 Task: Create new Company, with domain: 'worldpay.com' and type: 'Prospect'. Add new contact for this company, with mail Id: 'Sarvesh34Singh@worldpay.com', First Name: Sarvesh, Last name:  Singh, Job Title: 'Customer Success Manager', Phone Number: '(786) 555-4323'. Change life cycle stage to  Lead and lead status to  In Progress. Logged in from softage.6@softage.net
Action: Mouse moved to (124, 79)
Screenshot: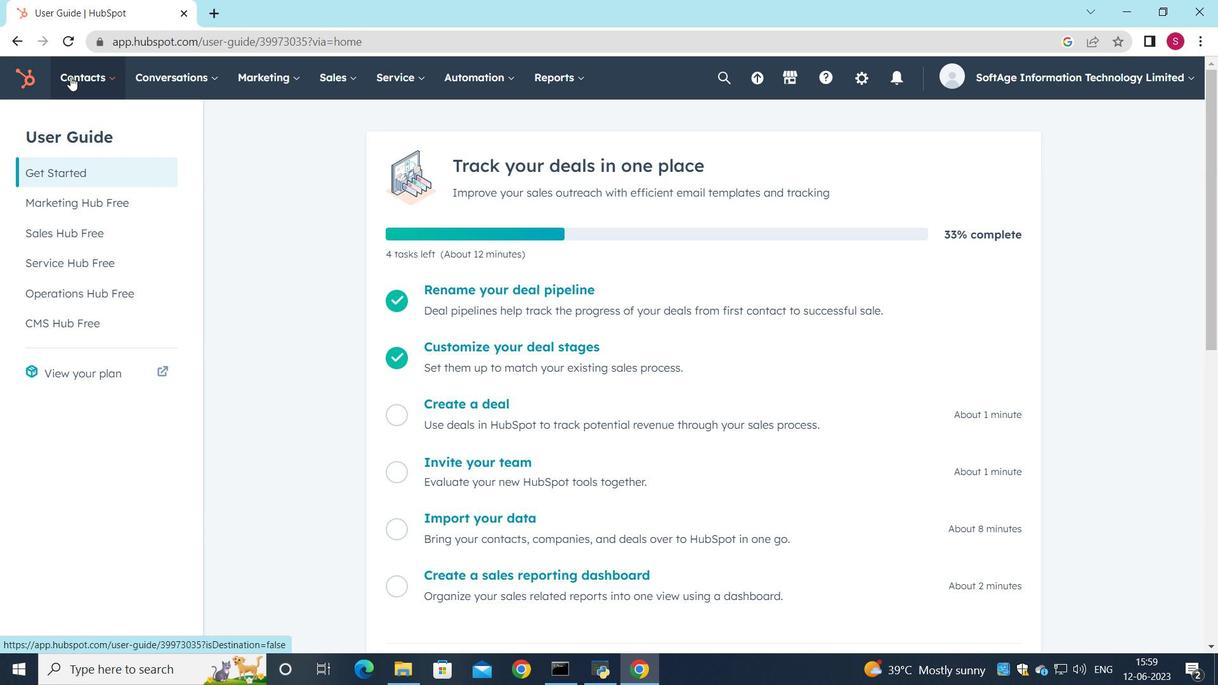 
Action: Mouse pressed left at (124, 79)
Screenshot: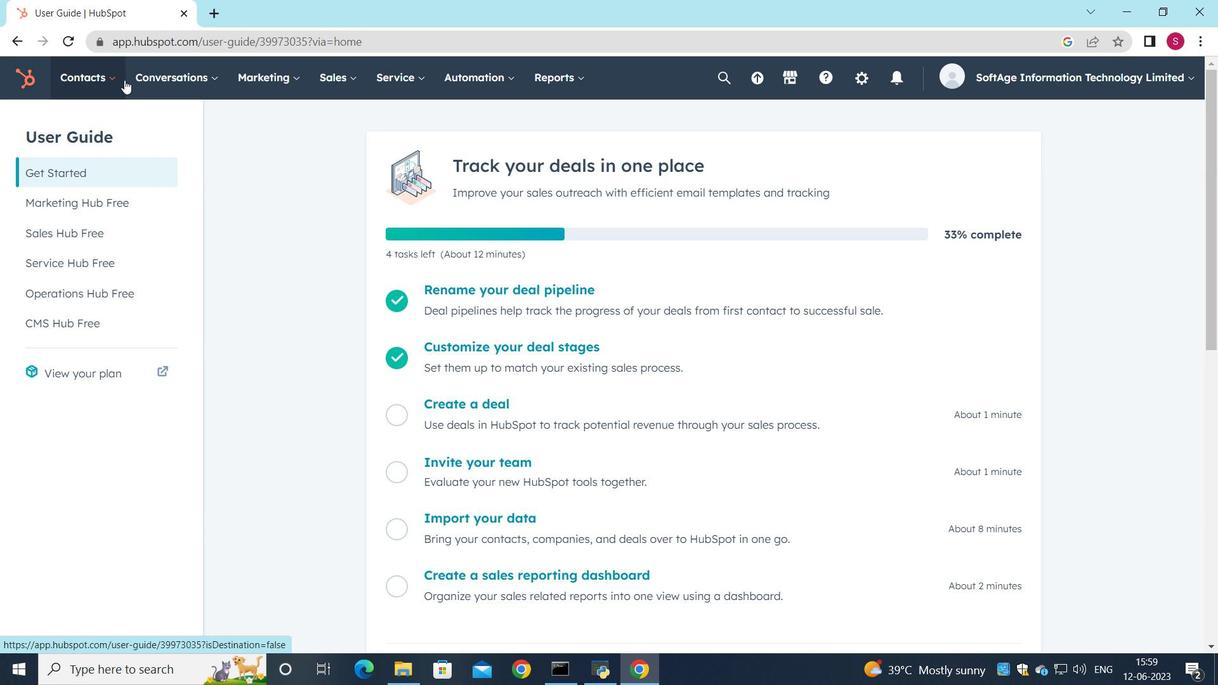 
Action: Mouse moved to (107, 155)
Screenshot: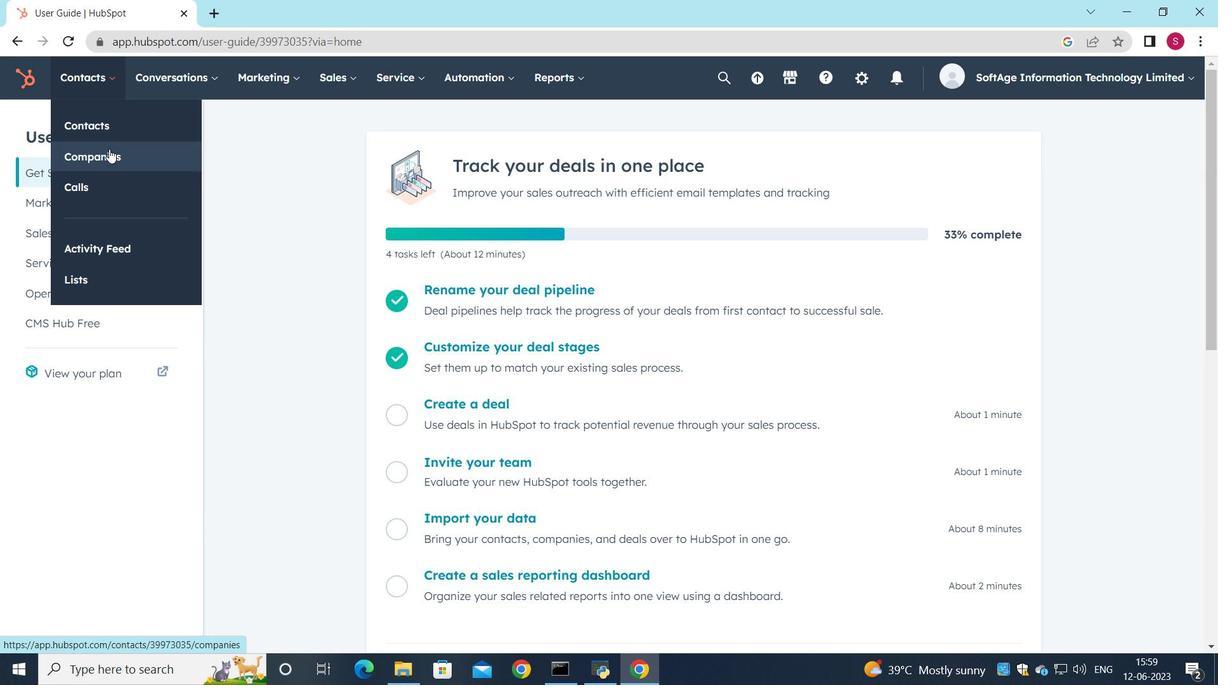 
Action: Mouse pressed left at (107, 155)
Screenshot: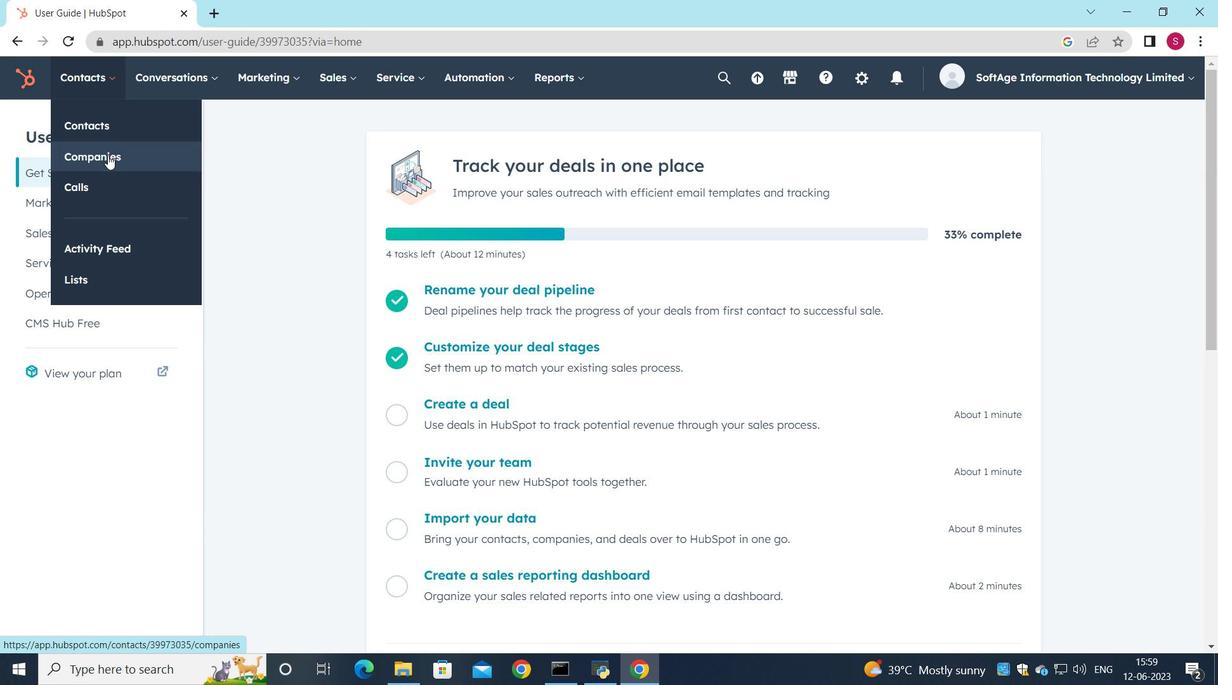 
Action: Mouse moved to (1122, 128)
Screenshot: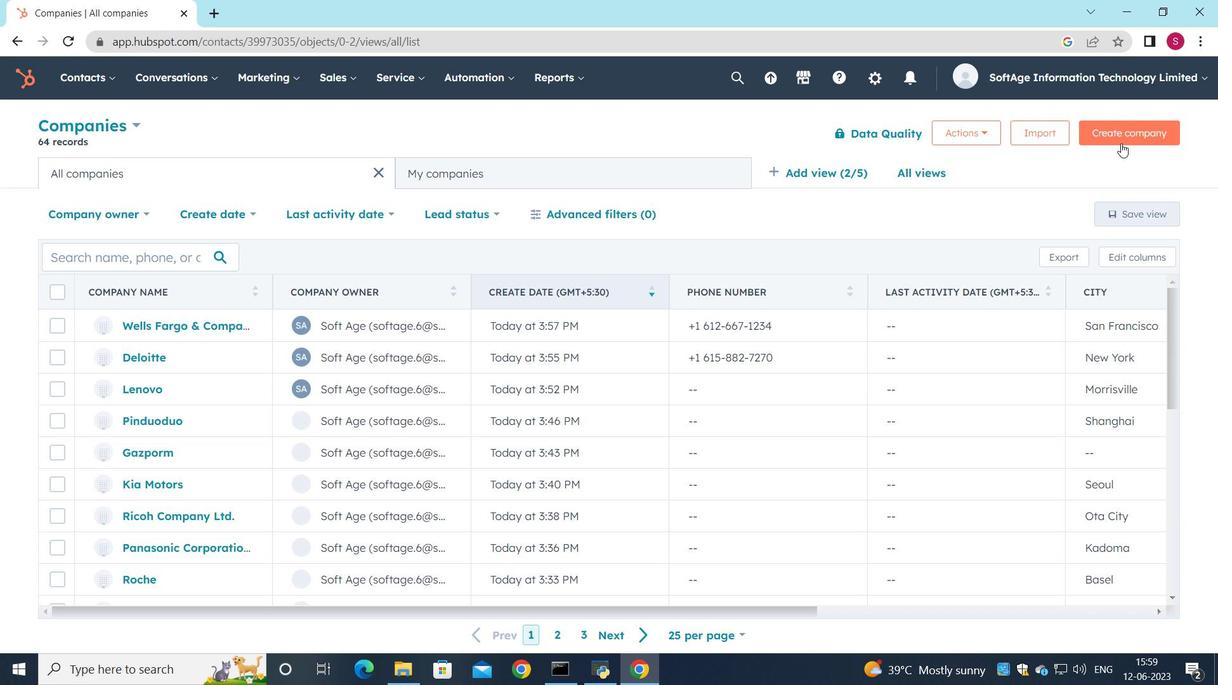 
Action: Mouse pressed left at (1122, 128)
Screenshot: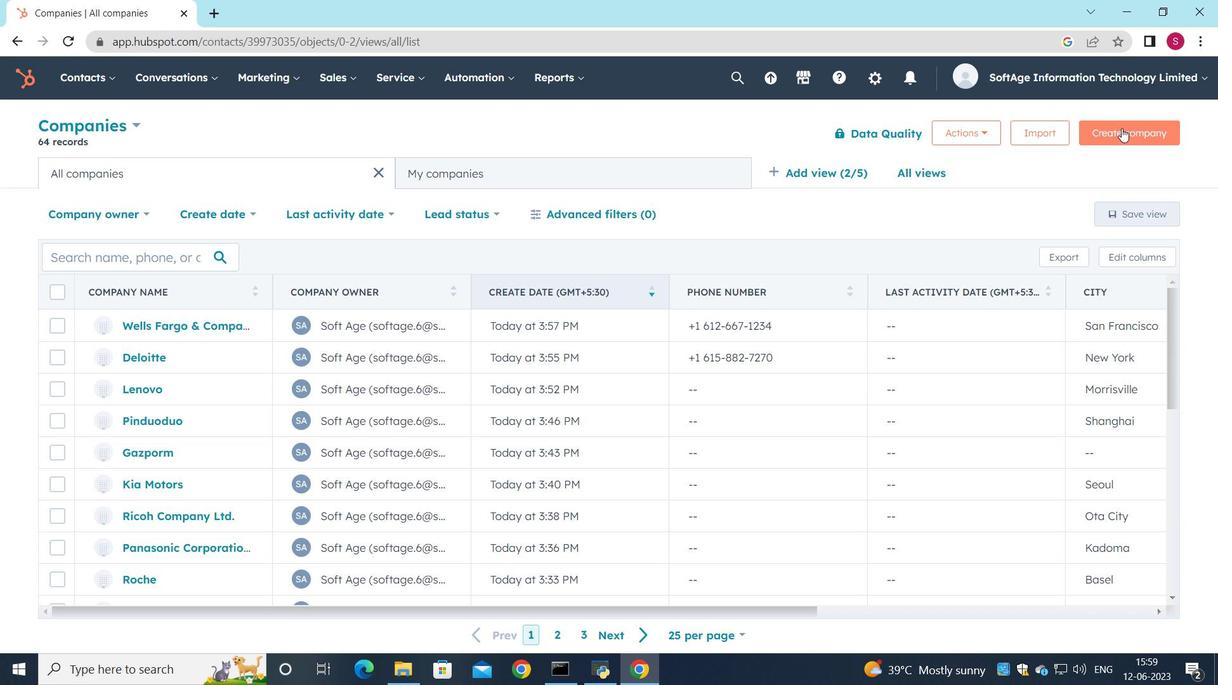 
Action: Mouse moved to (931, 224)
Screenshot: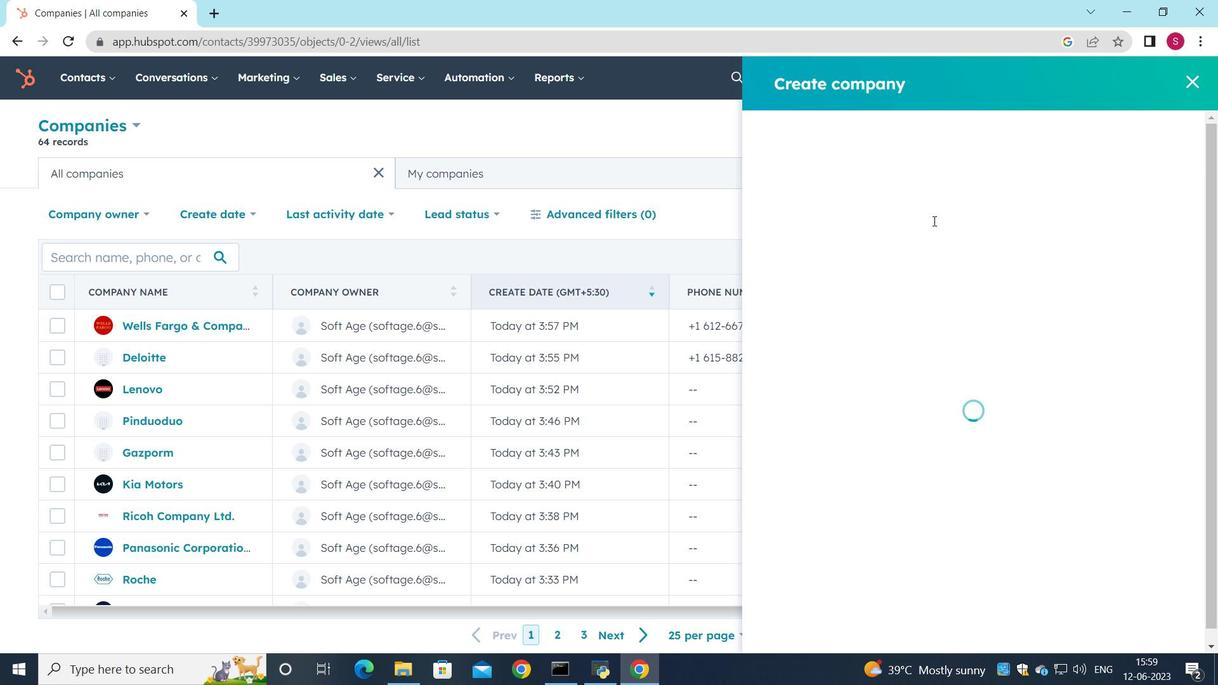 
Action: Mouse pressed left at (931, 224)
Screenshot: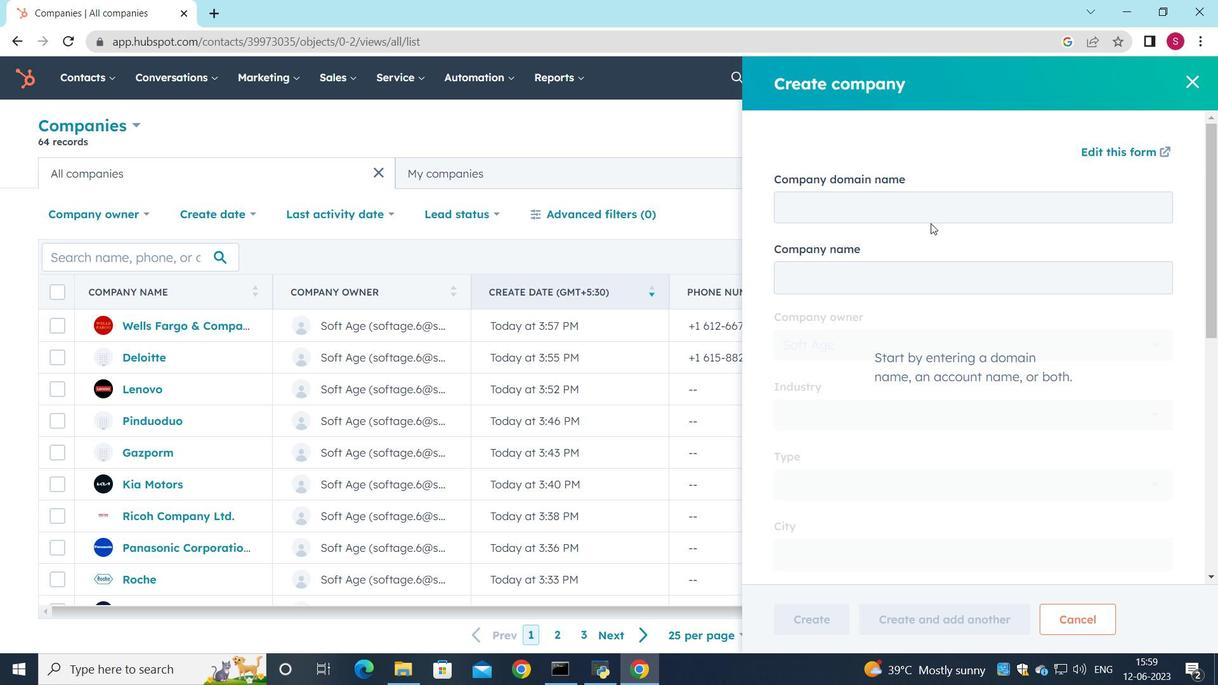 
Action: Mouse moved to (921, 210)
Screenshot: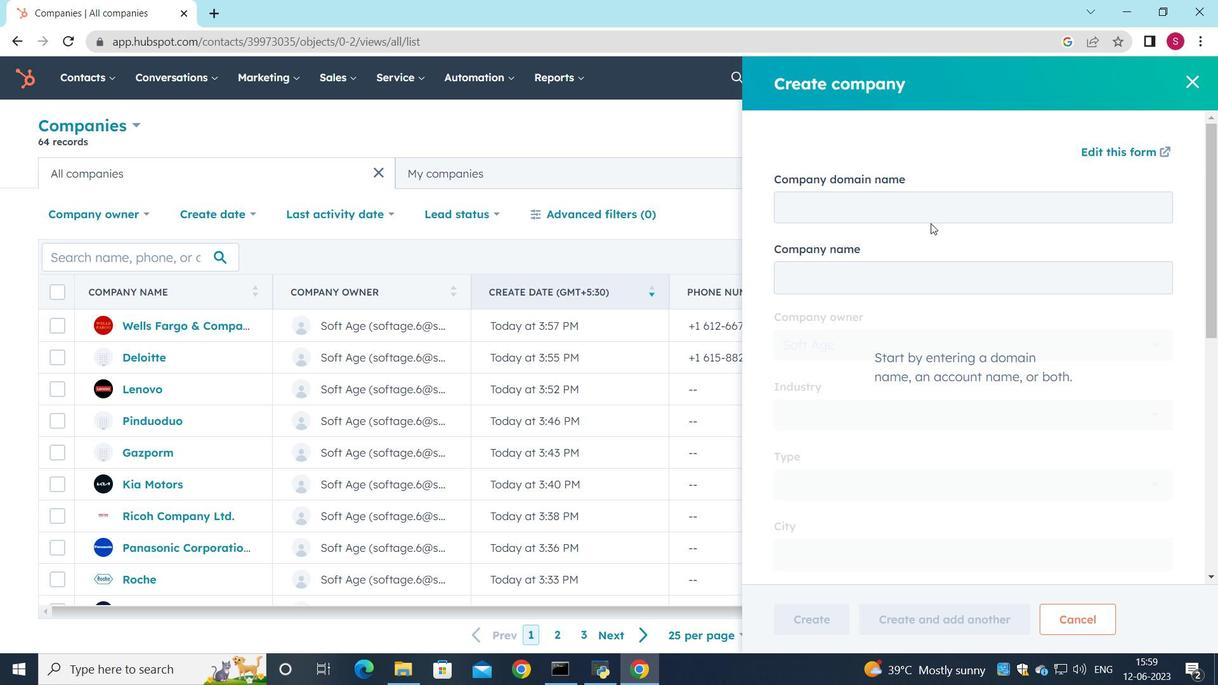 
Action: Mouse pressed left at (921, 210)
Screenshot: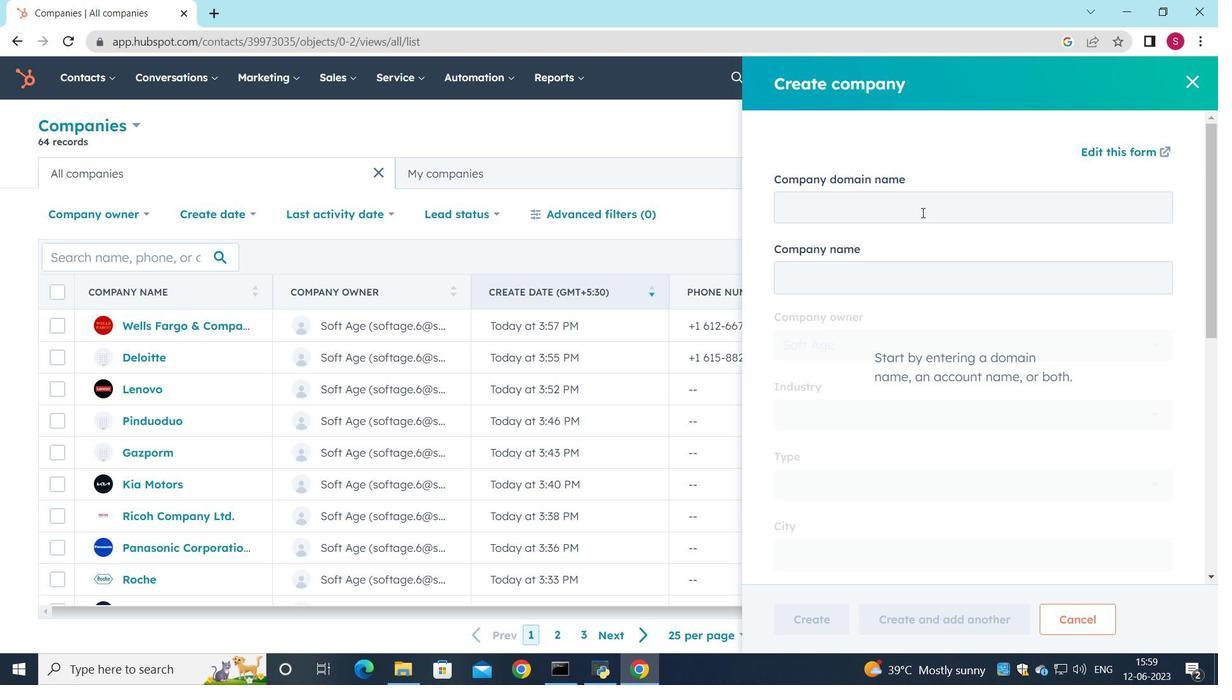 
Action: Key pressed <Key.shift>W<Key.backspace>worls<Key.backspace>sd<Key.backspace><Key.backspace>dpay.com
Screenshot: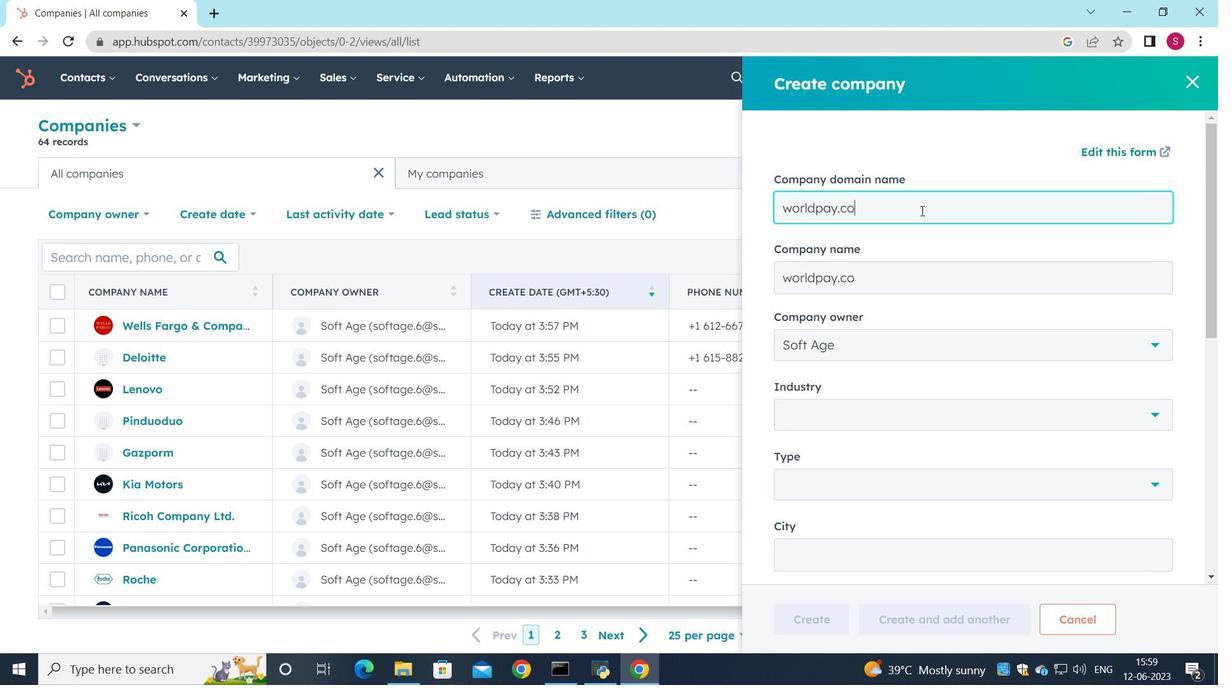 
Action: Mouse moved to (868, 364)
Screenshot: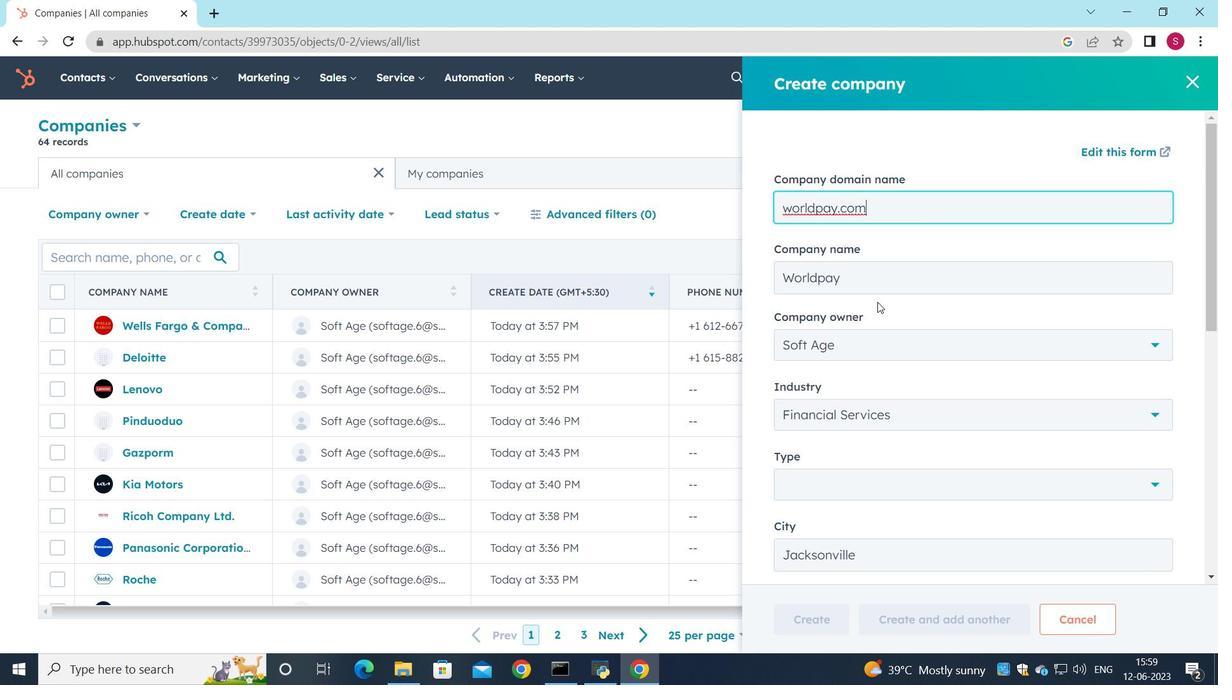 
Action: Mouse scrolled (868, 364) with delta (0, 0)
Screenshot: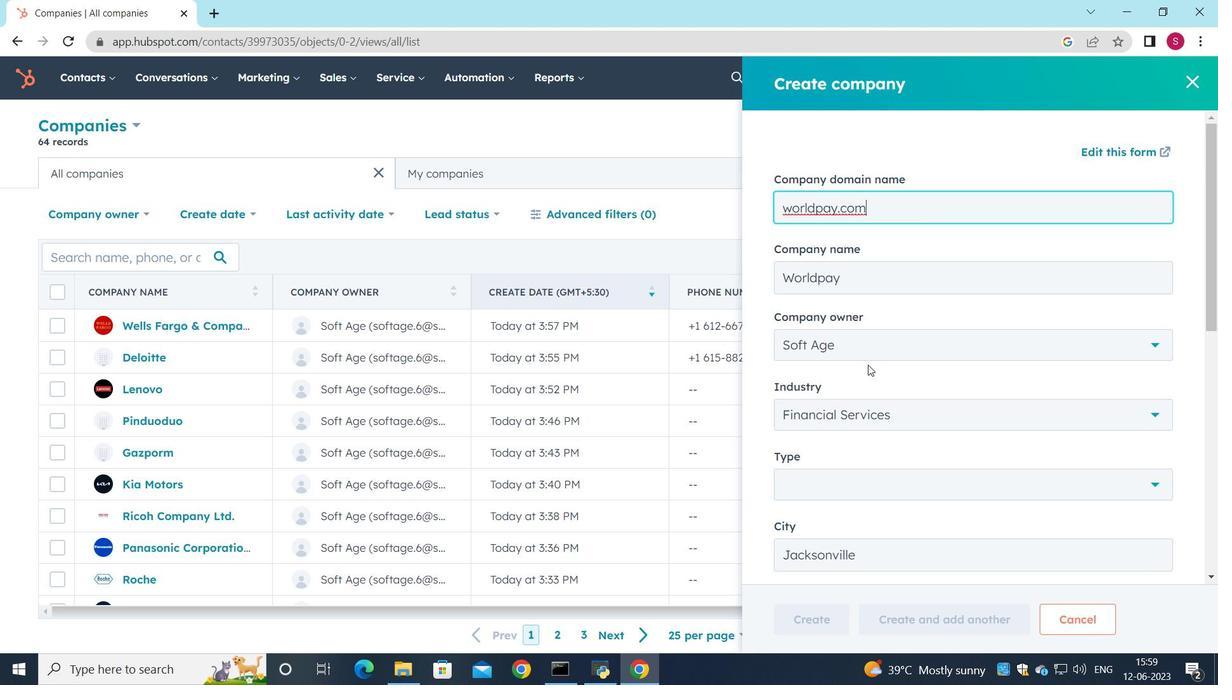 
Action: Mouse scrolled (868, 364) with delta (0, 0)
Screenshot: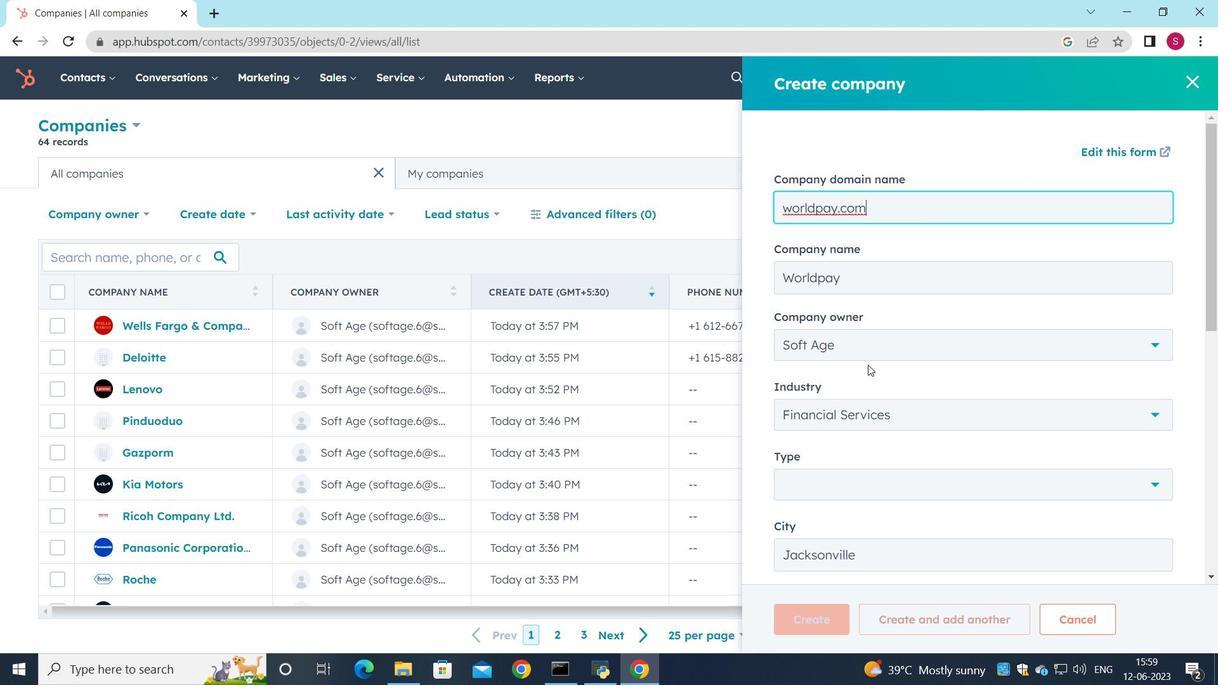 
Action: Mouse moved to (1063, 316)
Screenshot: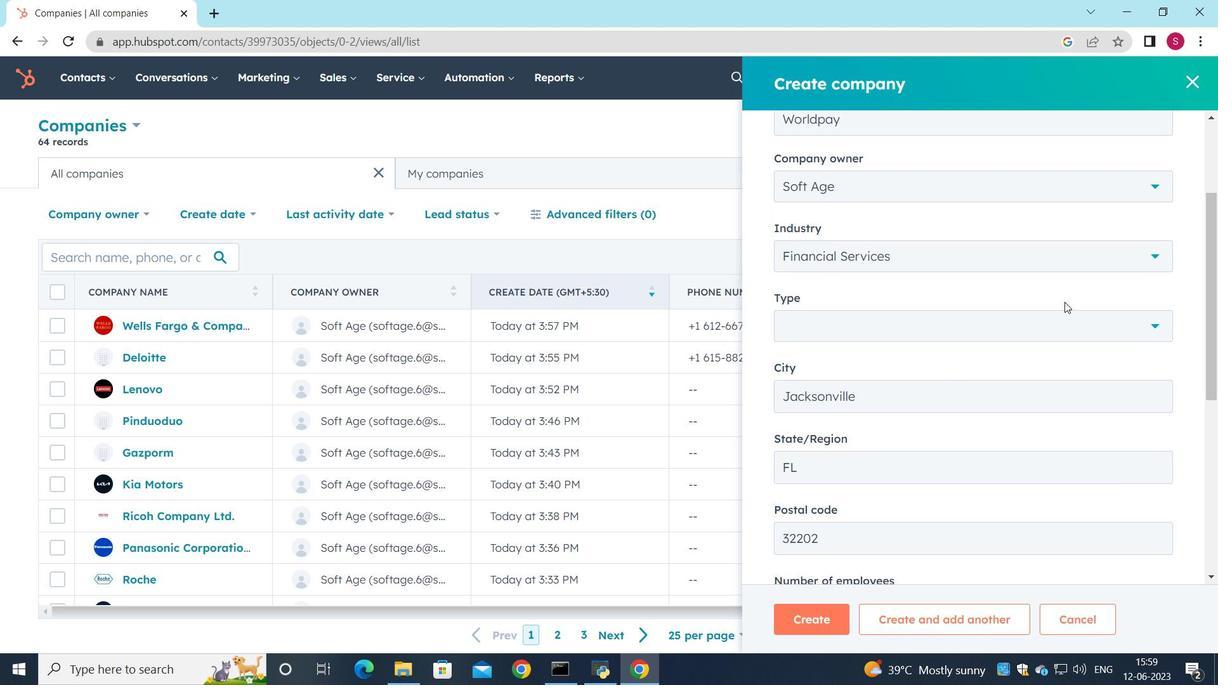 
Action: Mouse pressed left at (1063, 316)
Screenshot: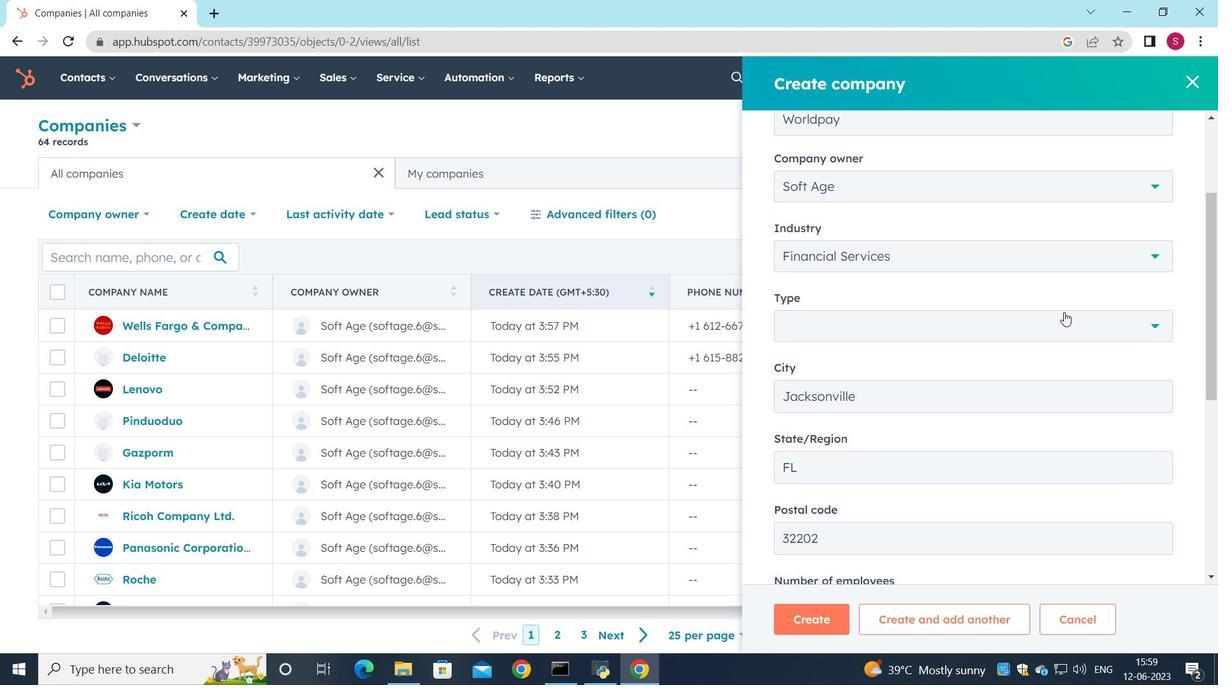 
Action: Mouse moved to (884, 388)
Screenshot: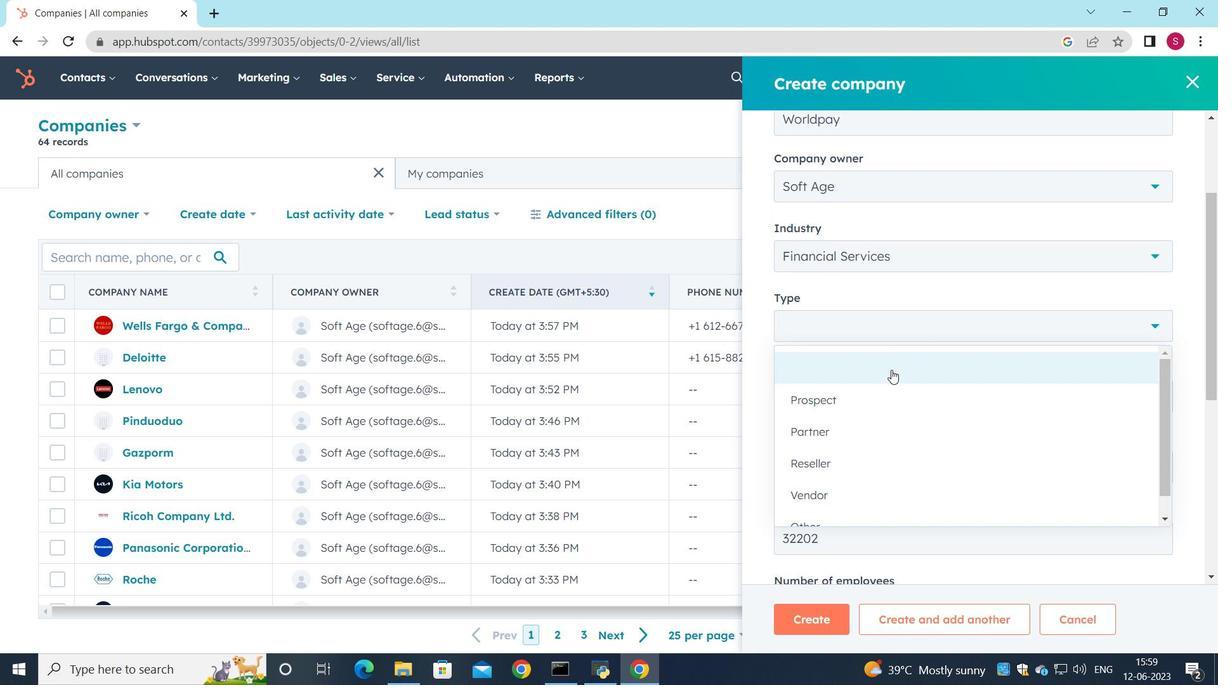
Action: Mouse pressed left at (884, 388)
Screenshot: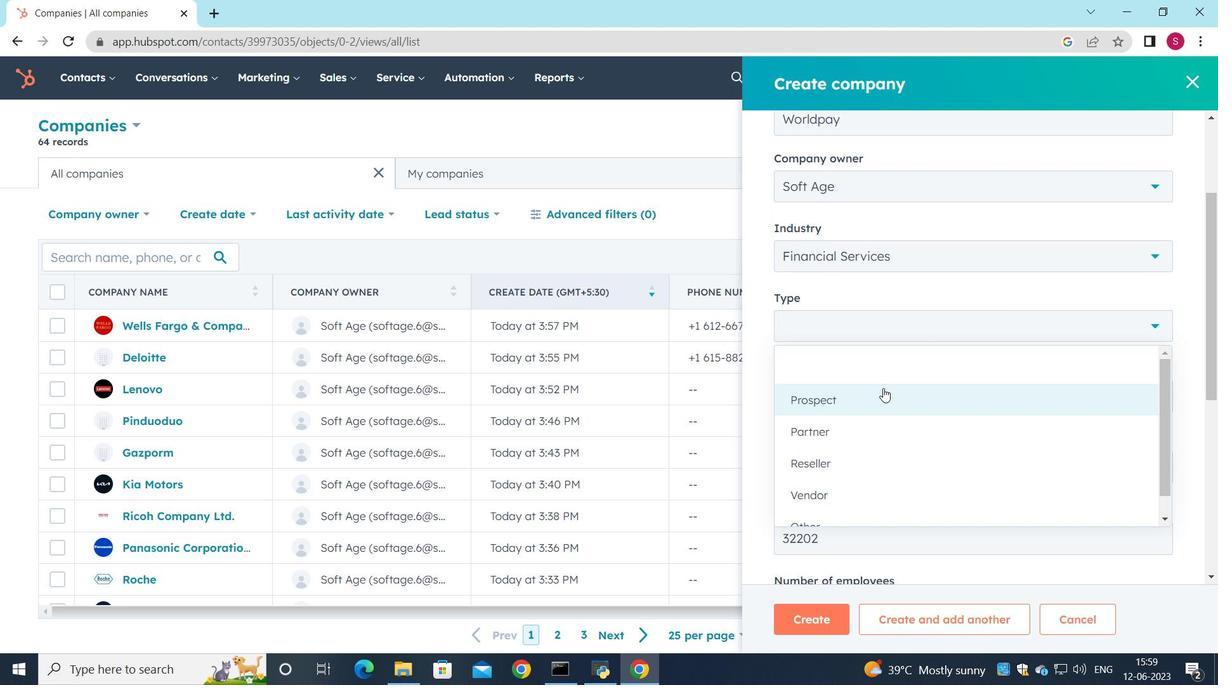 
Action: Mouse moved to (884, 371)
Screenshot: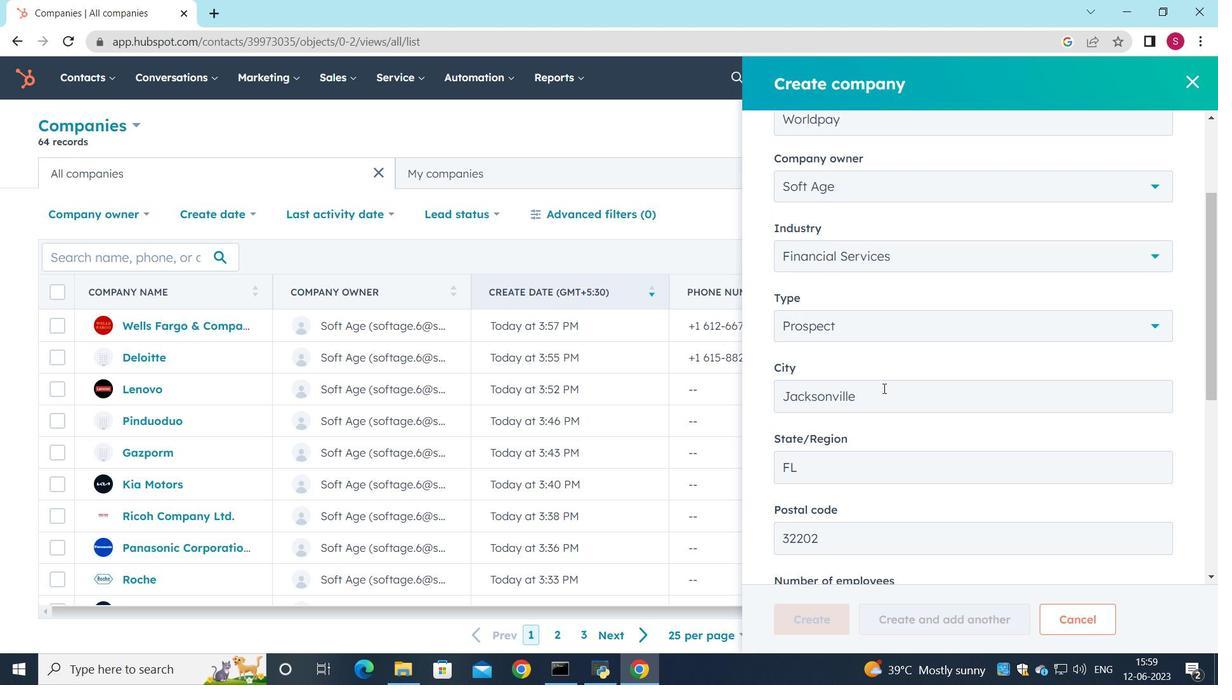 
Action: Mouse scrolled (884, 370) with delta (0, 0)
Screenshot: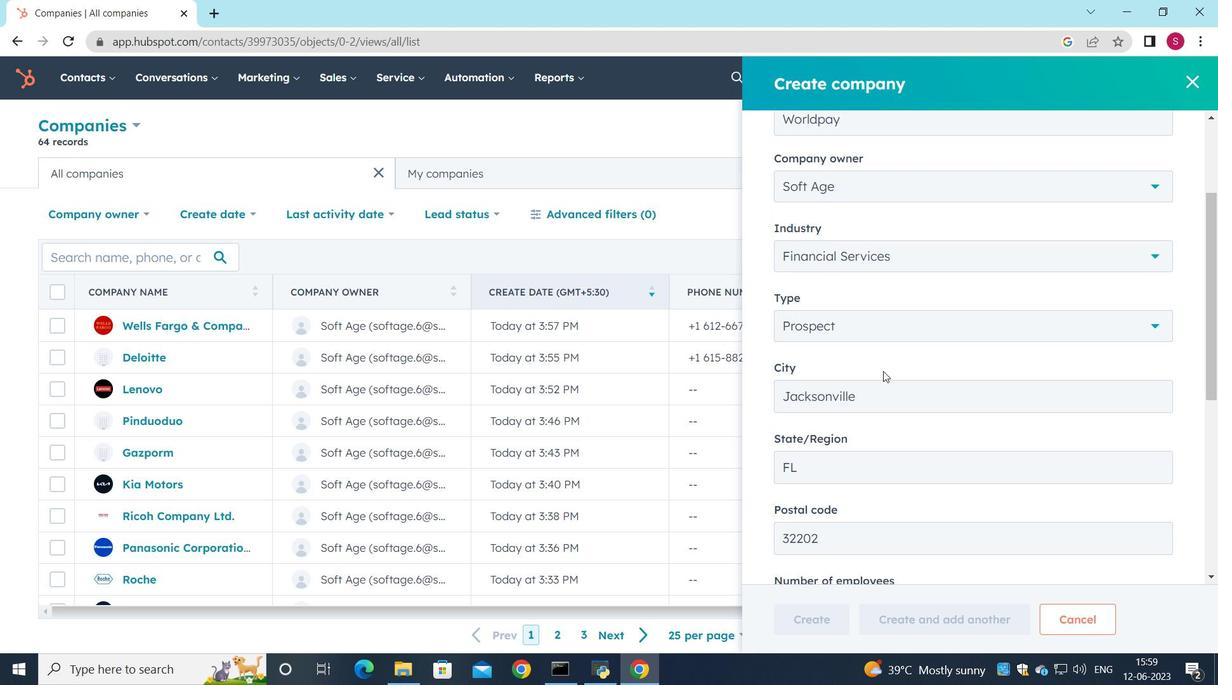 
Action: Mouse scrolled (884, 370) with delta (0, 0)
Screenshot: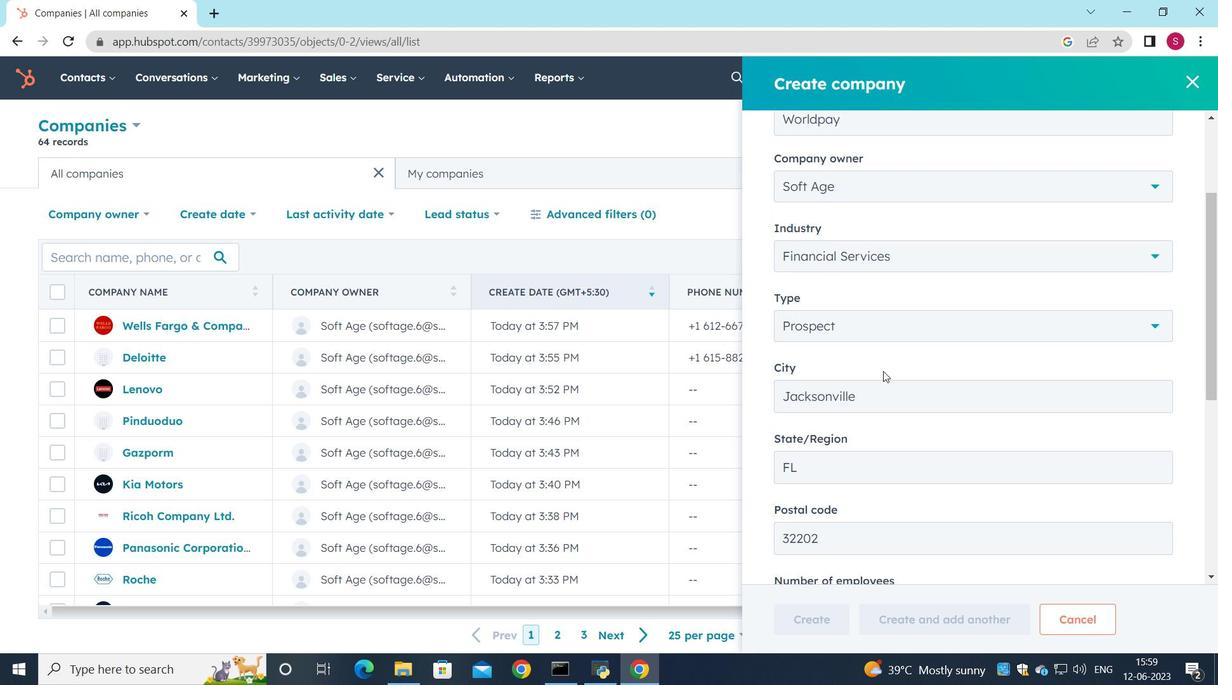 
Action: Mouse scrolled (884, 370) with delta (0, 0)
Screenshot: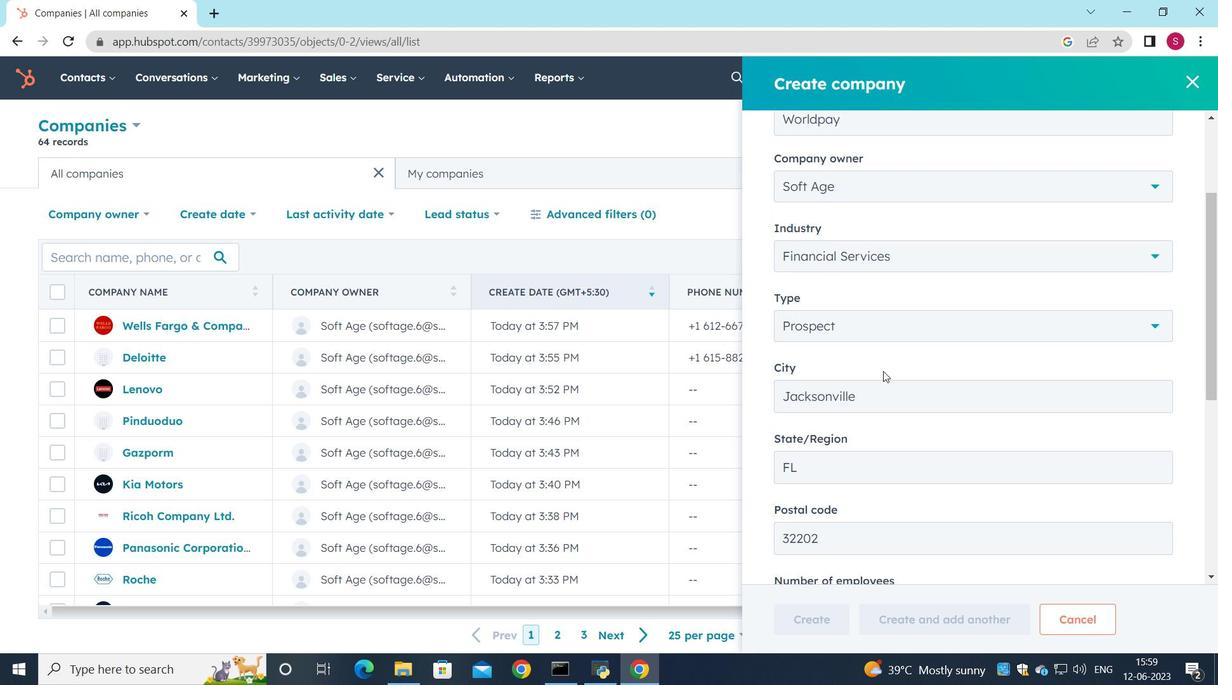 
Action: Mouse moved to (829, 616)
Screenshot: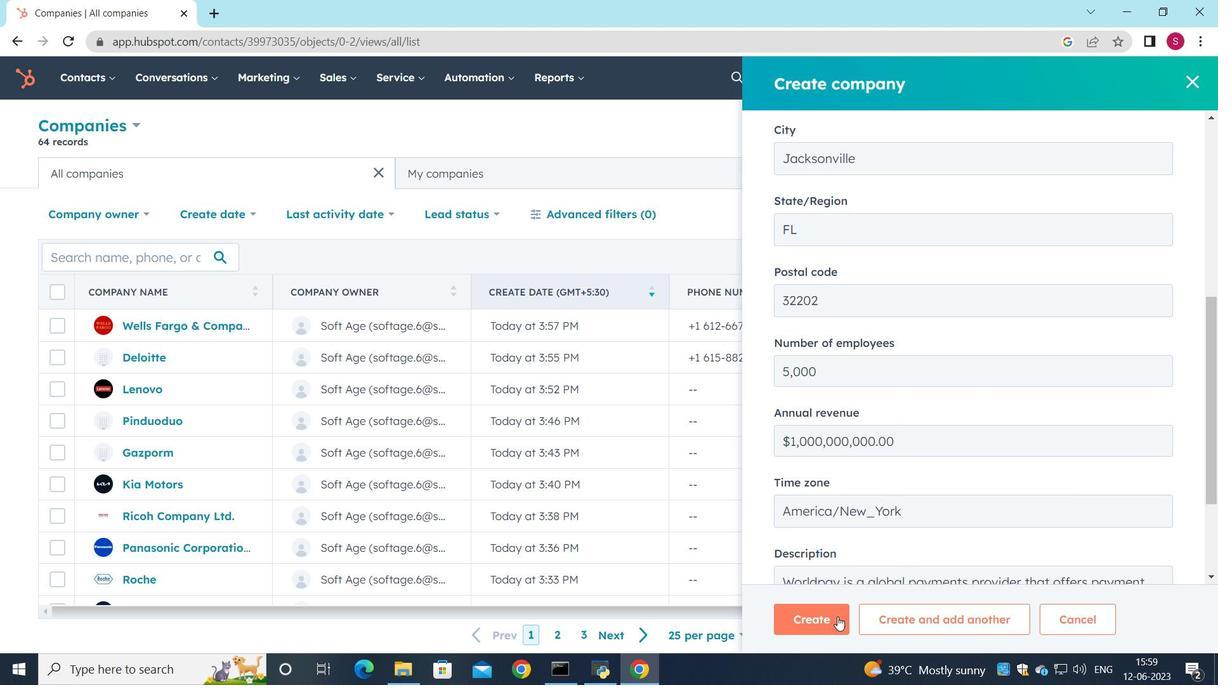 
Action: Mouse pressed left at (829, 616)
Screenshot: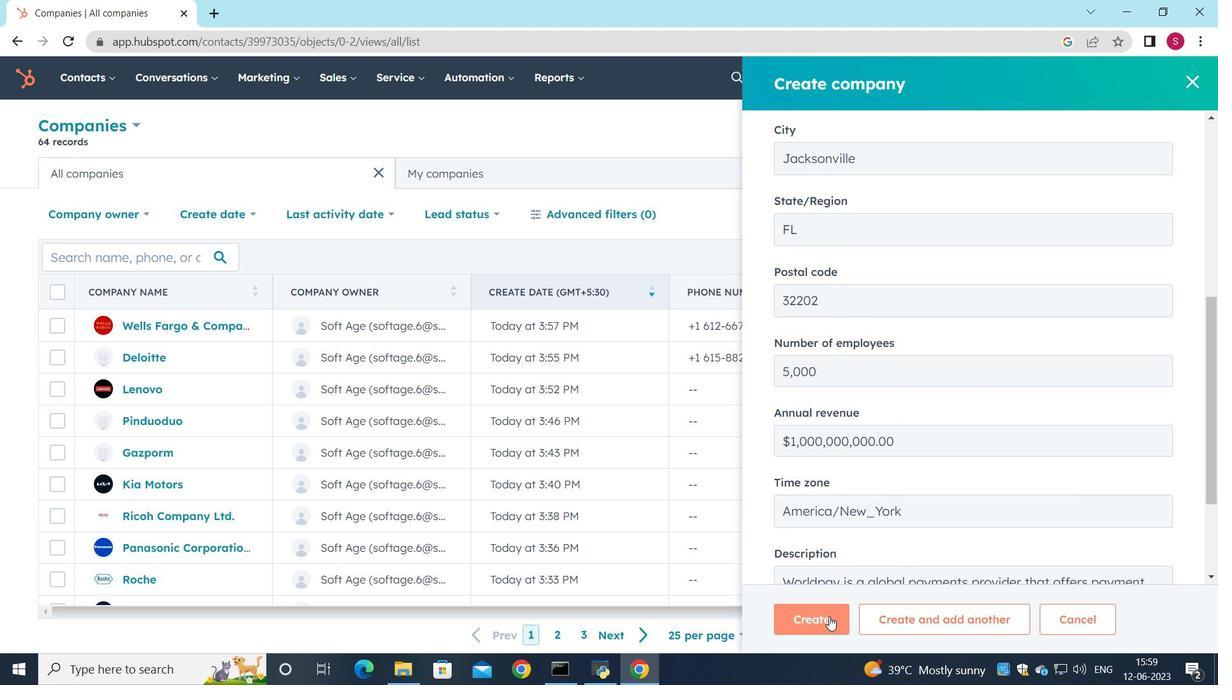 
Action: Mouse moved to (766, 478)
Screenshot: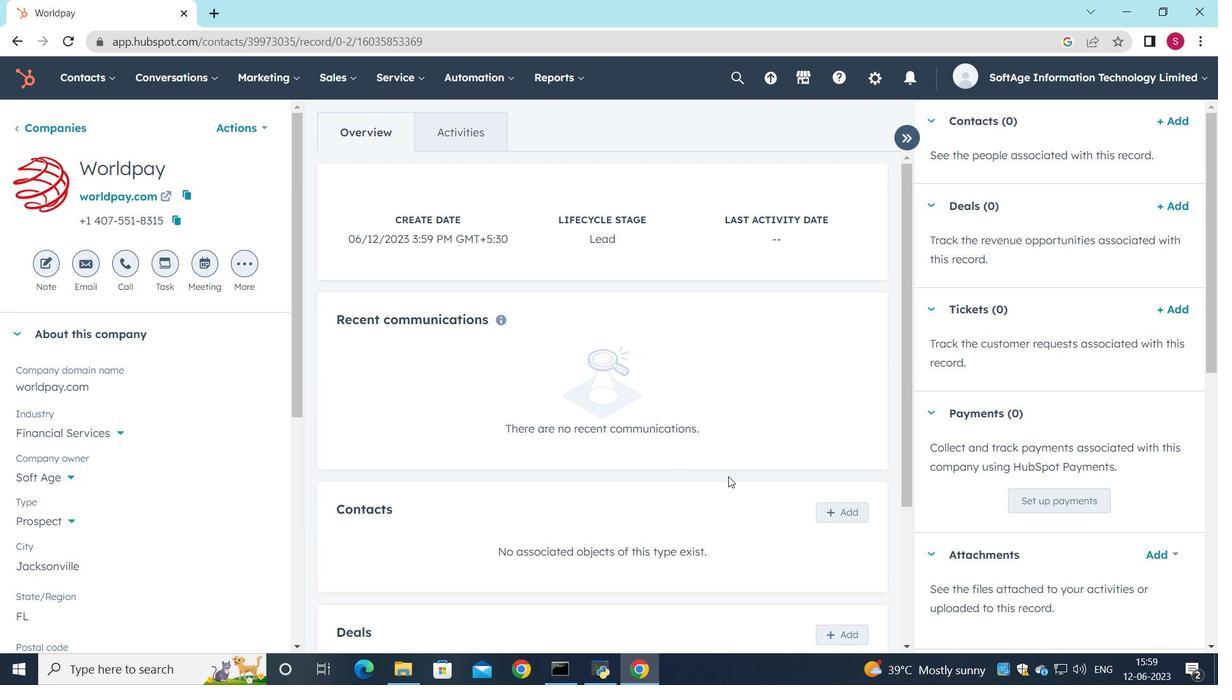 
Action: Mouse scrolled (766, 477) with delta (0, 0)
Screenshot: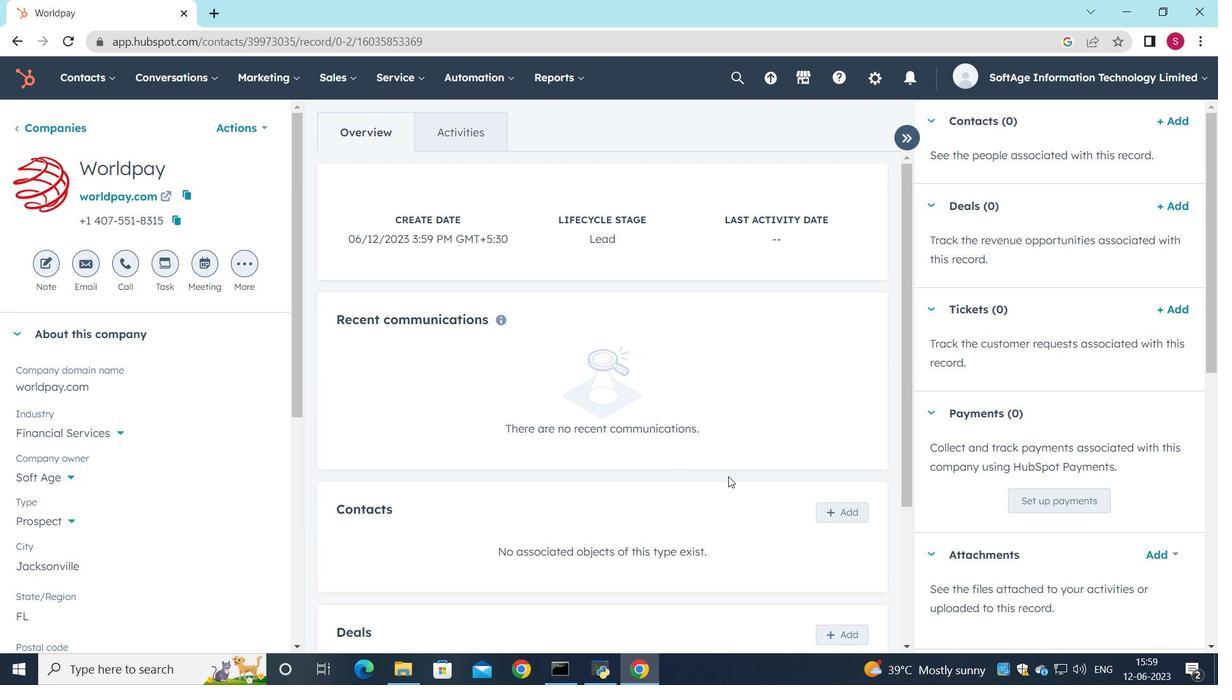 
Action: Mouse scrolled (766, 477) with delta (0, 0)
Screenshot: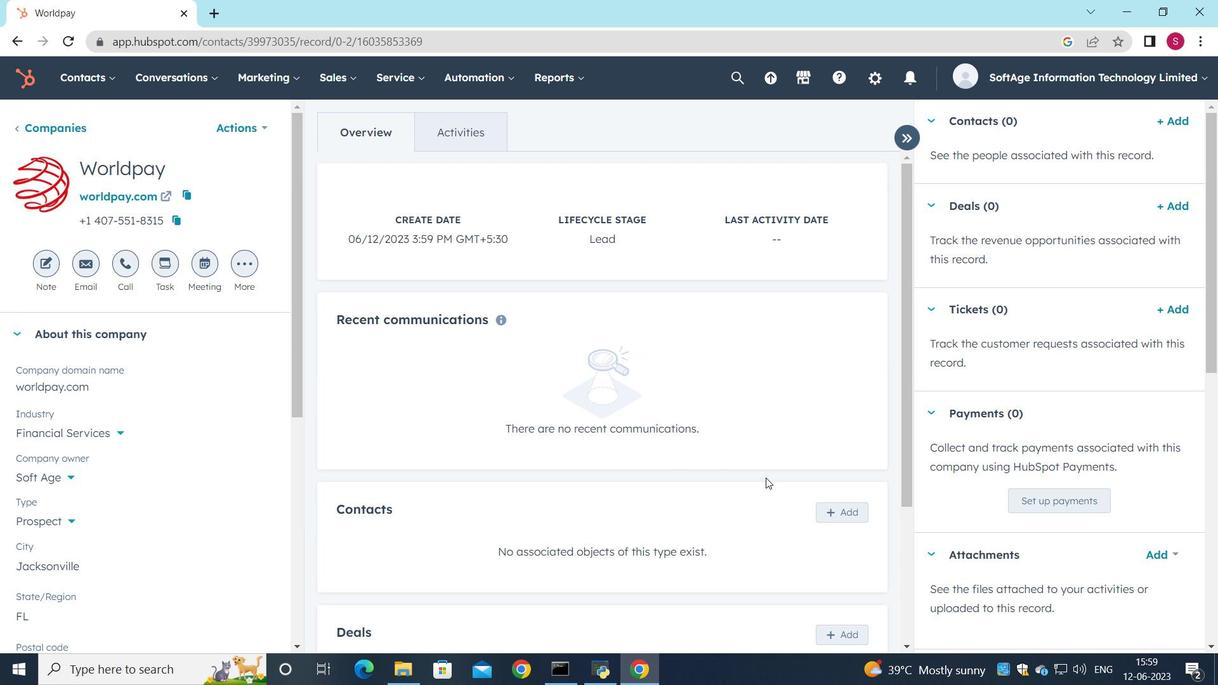 
Action: Mouse moved to (832, 340)
Screenshot: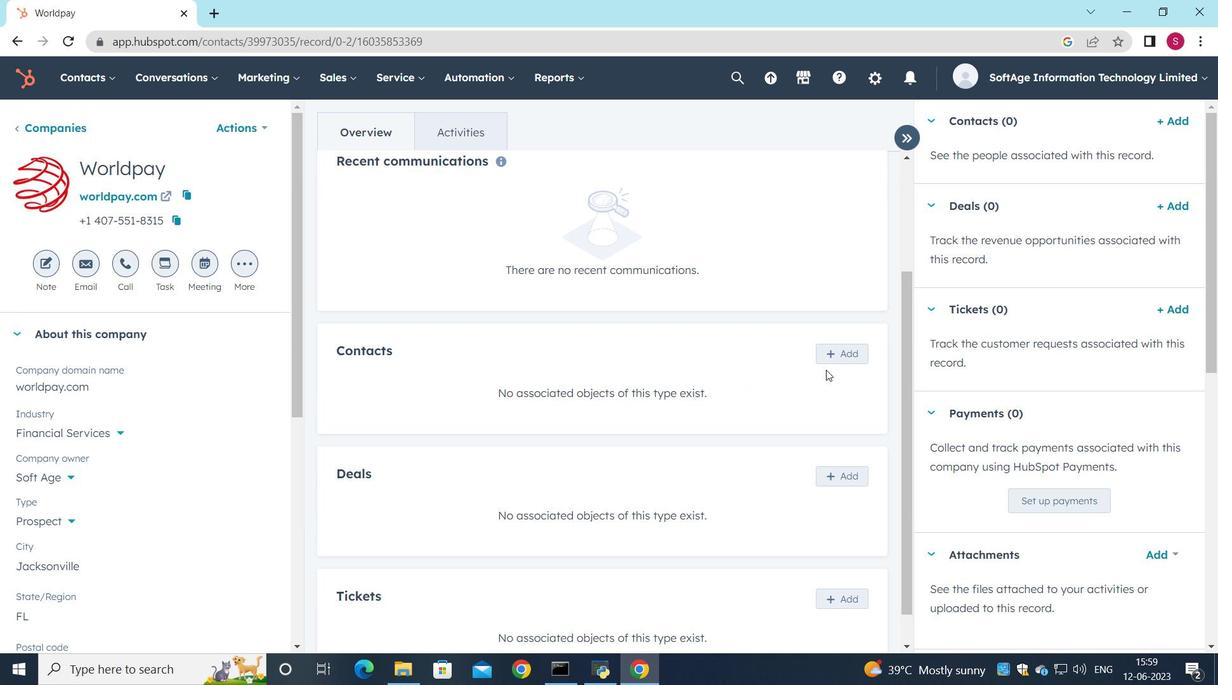 
Action: Mouse pressed left at (832, 340)
Screenshot: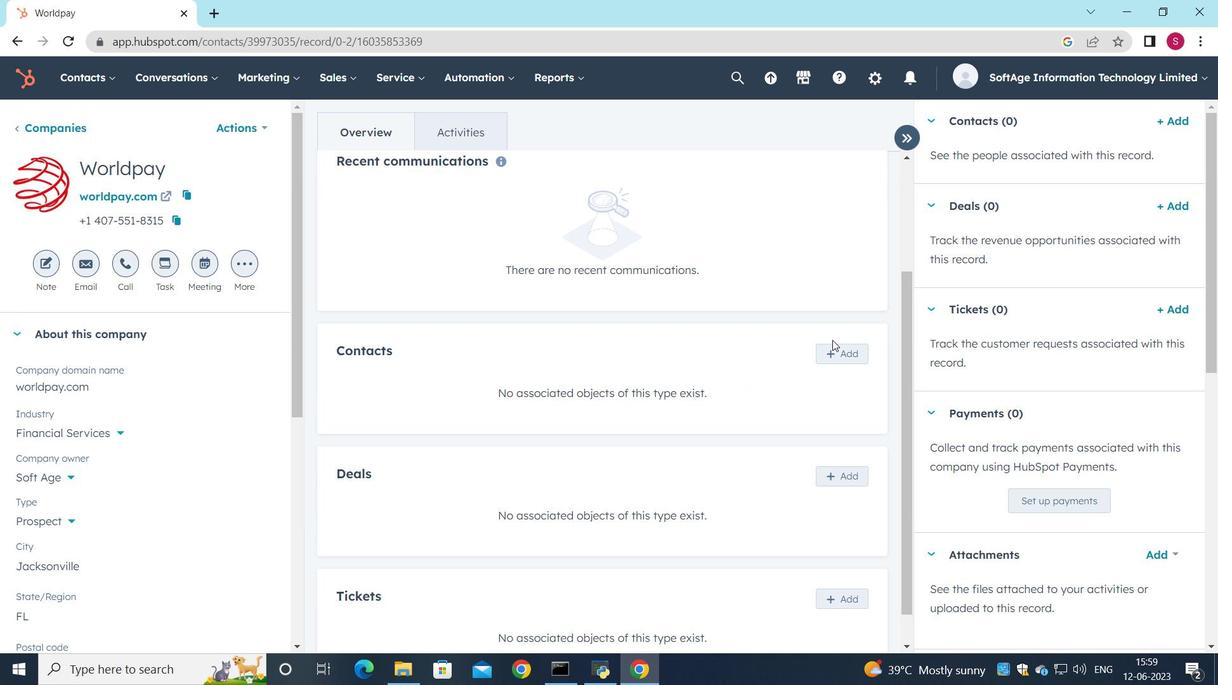 
Action: Mouse moved to (834, 347)
Screenshot: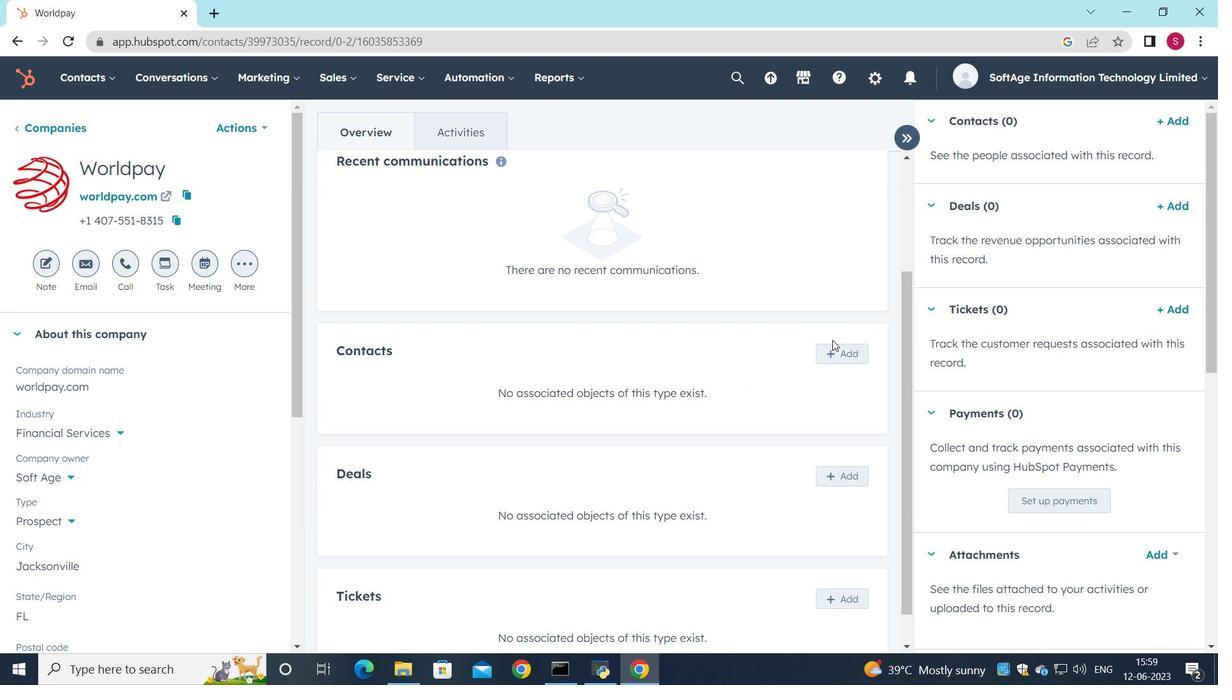 
Action: Mouse pressed left at (834, 347)
Screenshot: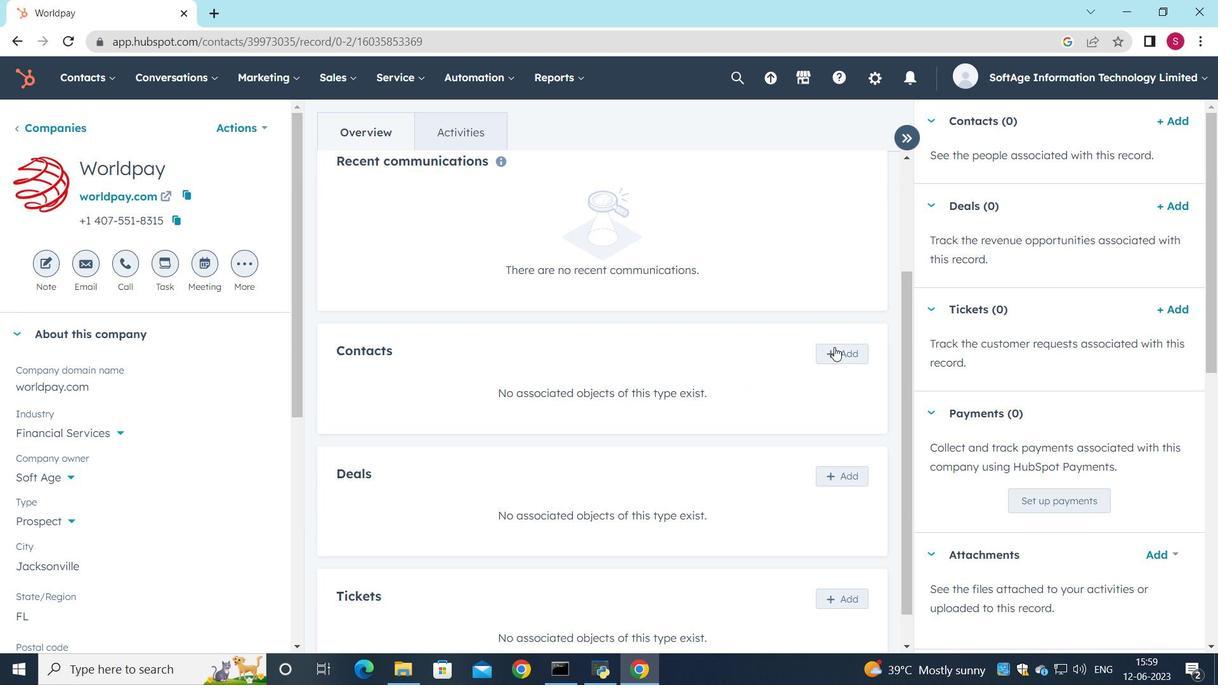 
Action: Mouse moved to (852, 172)
Screenshot: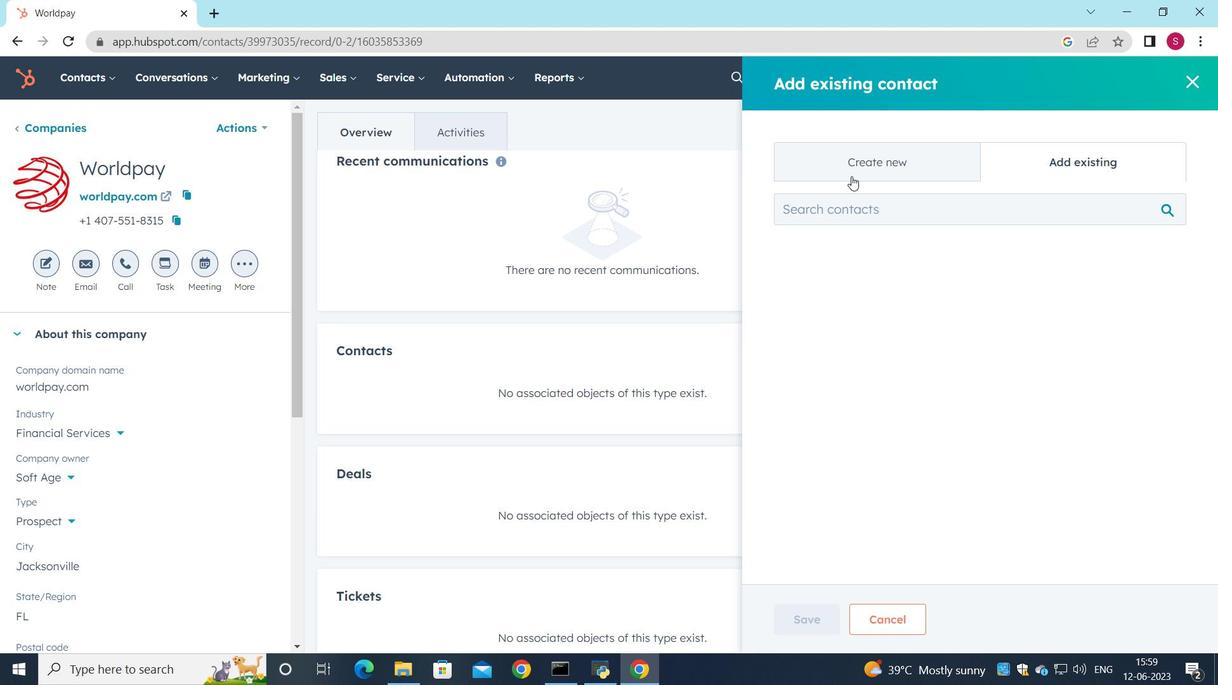 
Action: Mouse pressed left at (852, 172)
Screenshot: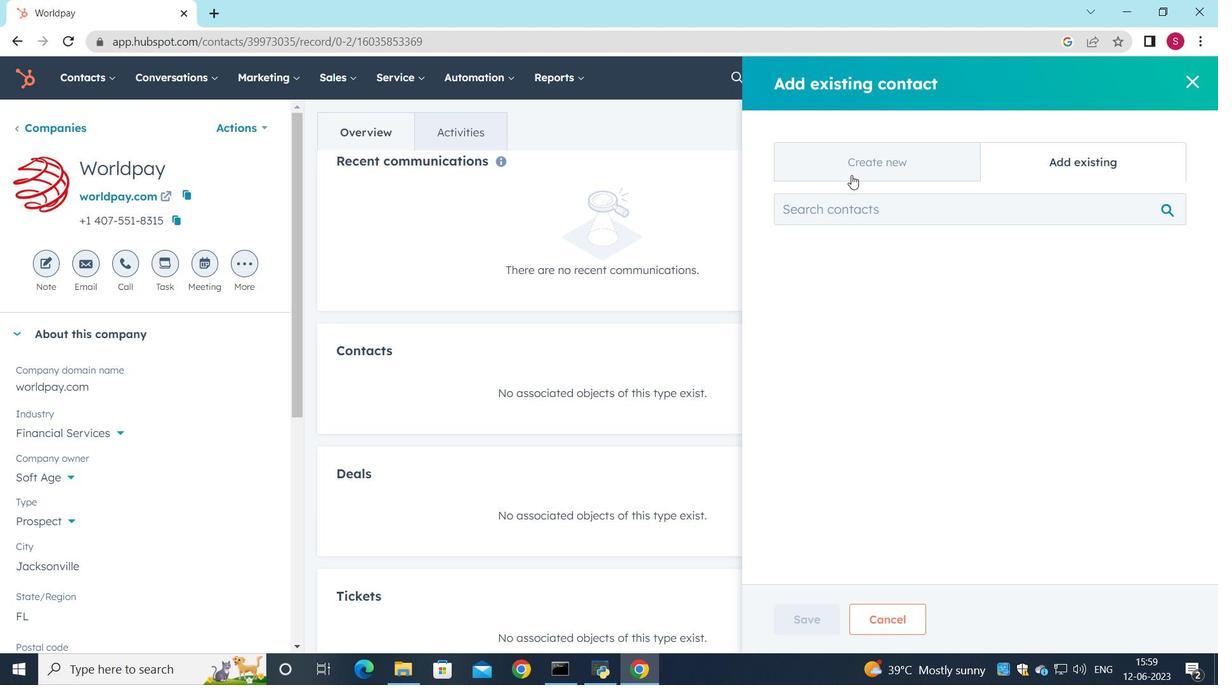 
Action: Mouse moved to (844, 250)
Screenshot: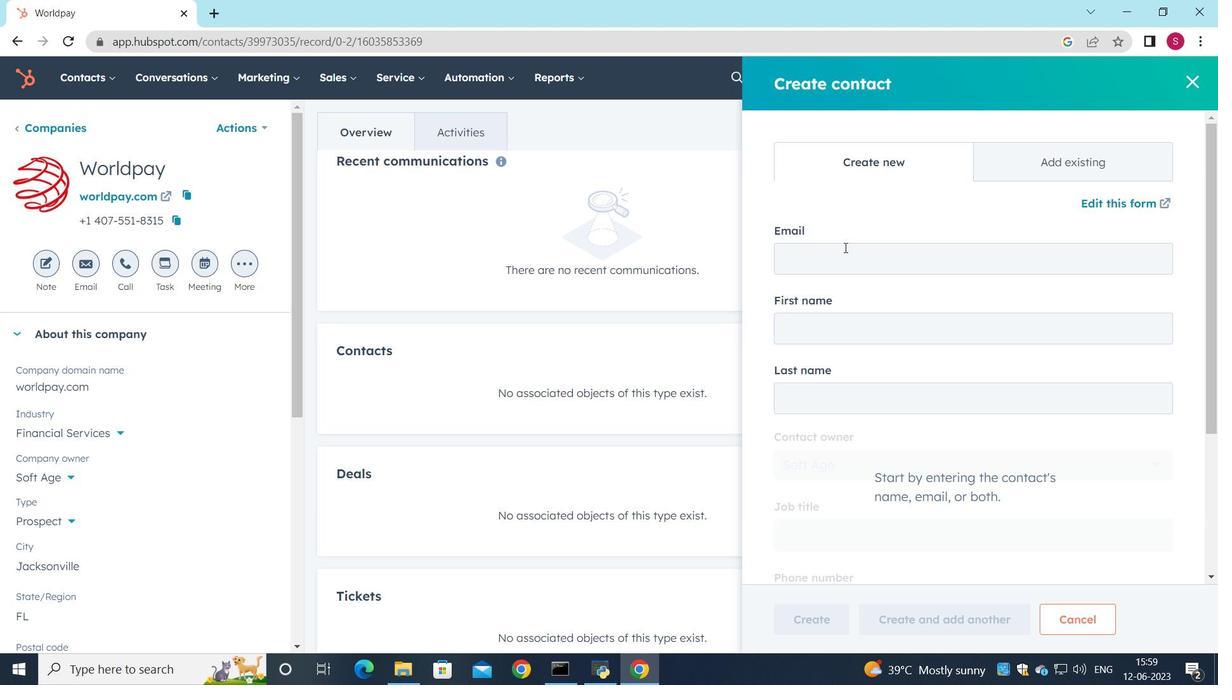 
Action: Mouse pressed left at (844, 250)
Screenshot: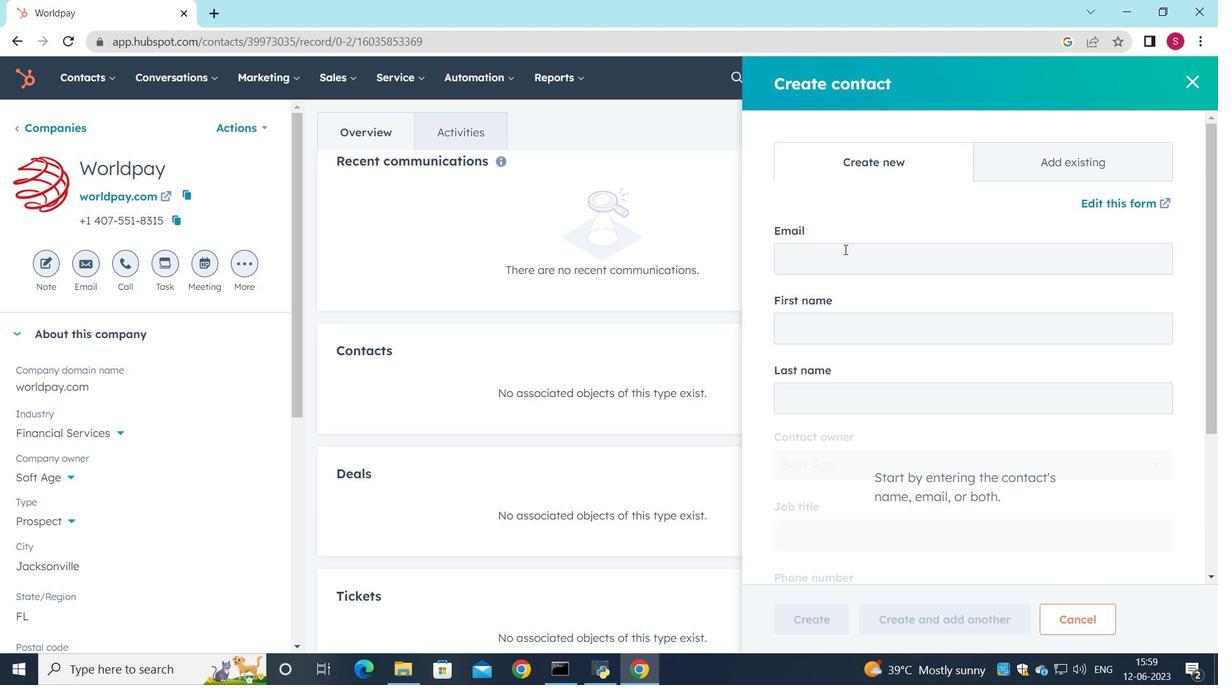 
Action: Key pressed <Key.shift>Sarvesh34<Key.shift>Singh<Key.shift><Key.shift><Key.shift><Key.shift><Key.shift><Key.shift>@worldpay.com
Screenshot: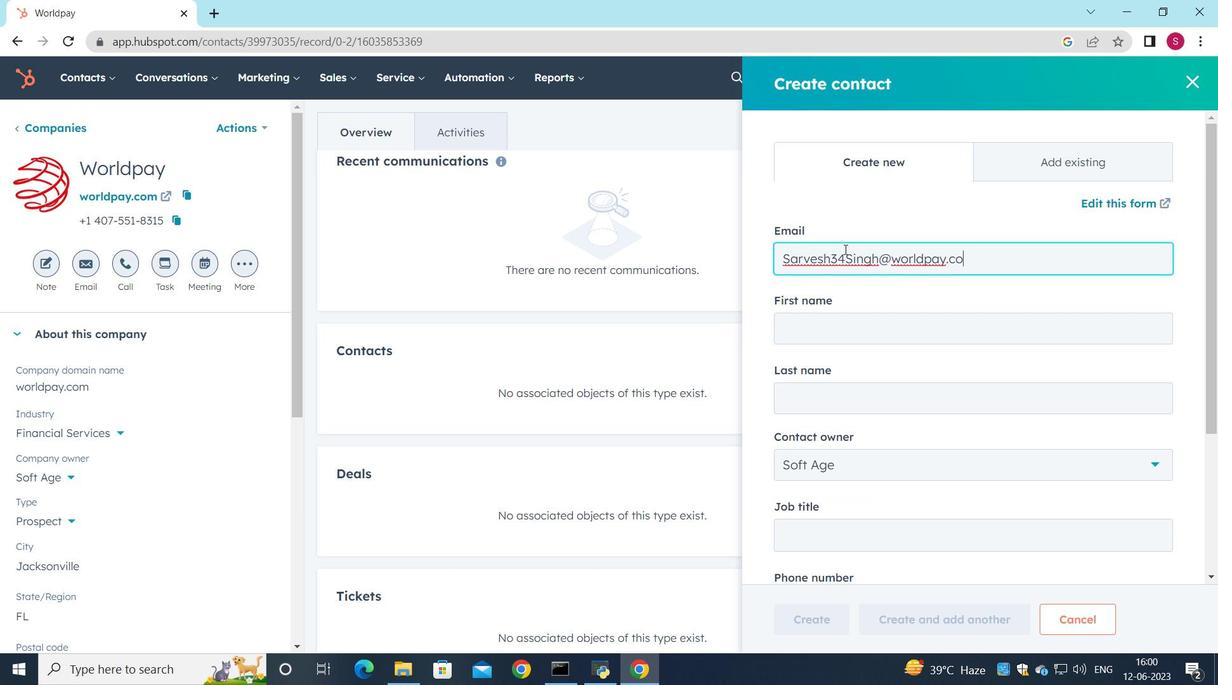 
Action: Mouse moved to (849, 328)
Screenshot: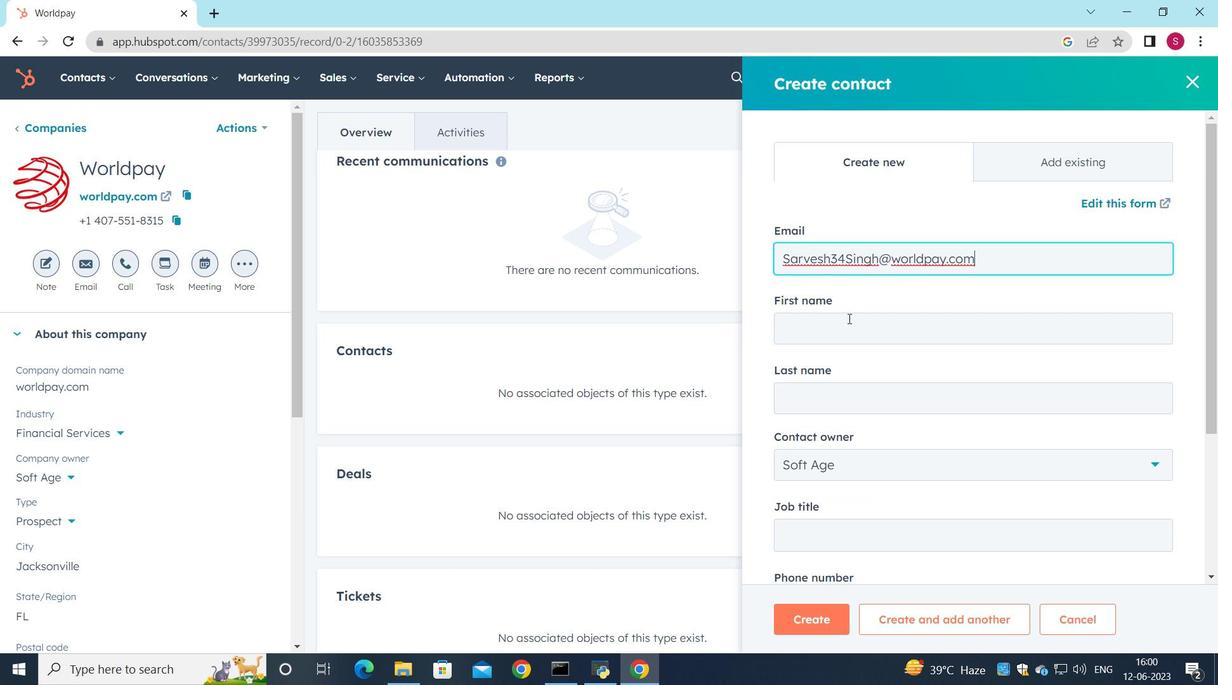 
Action: Mouse pressed left at (849, 328)
Screenshot: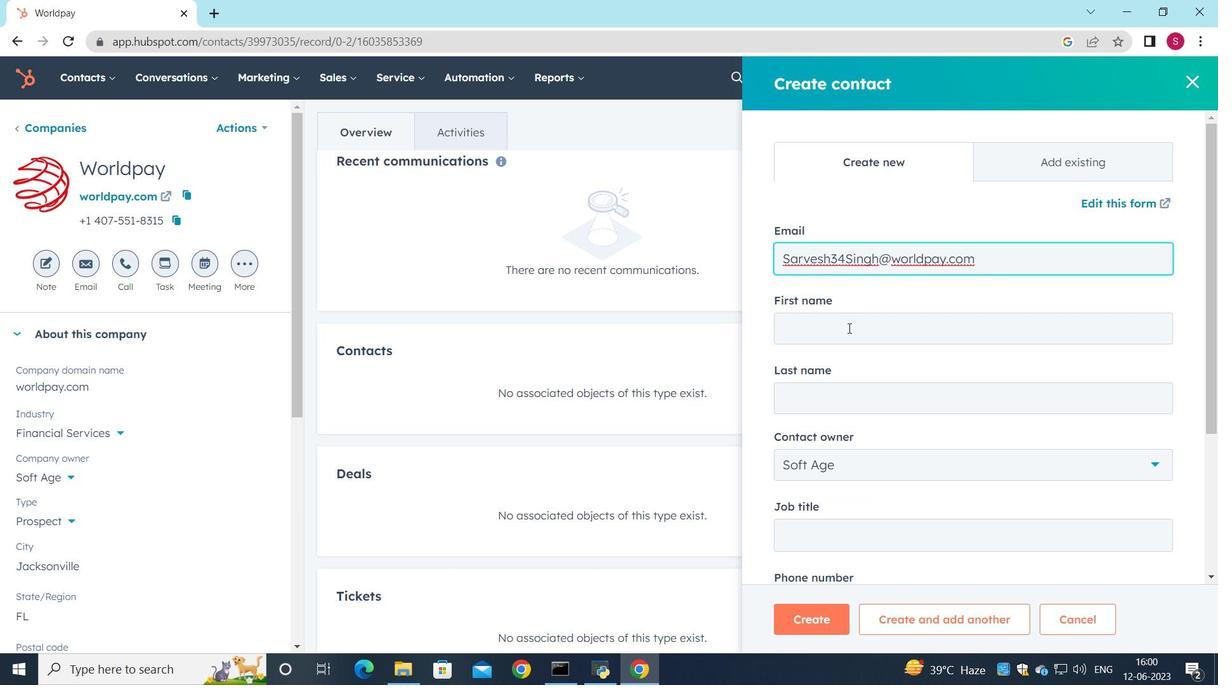 
Action: Key pressed <Key.shift>Sarvesk<Key.backspace>h
Screenshot: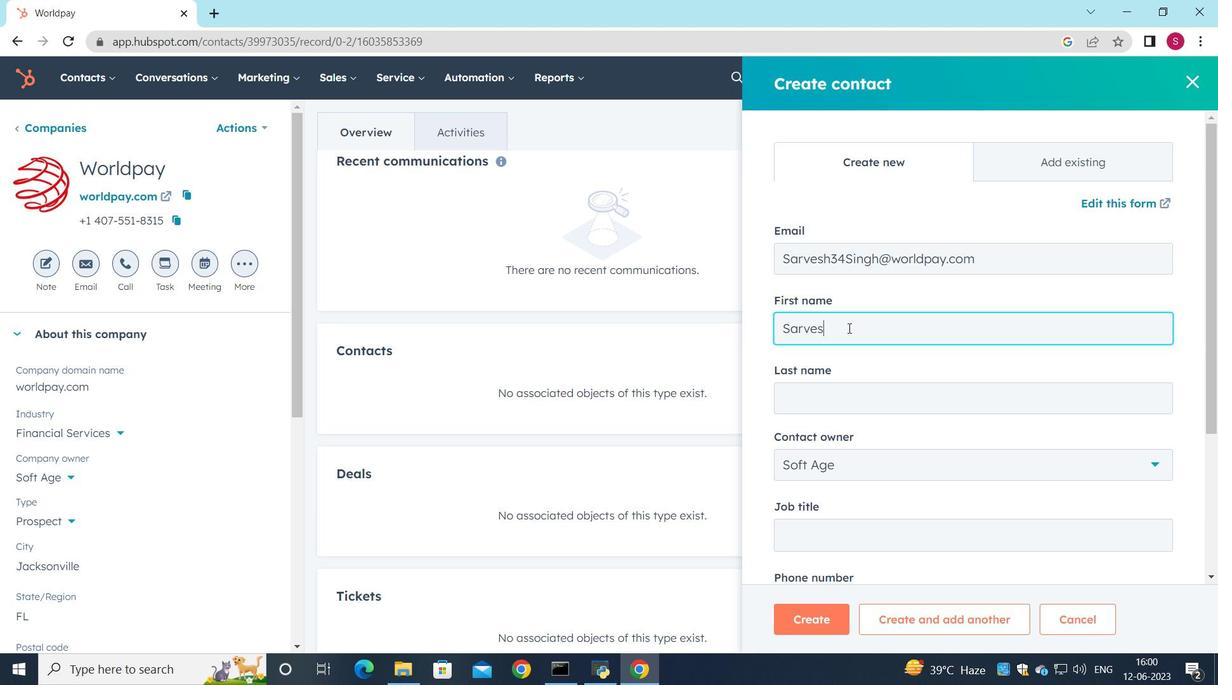 
Action: Mouse moved to (806, 410)
Screenshot: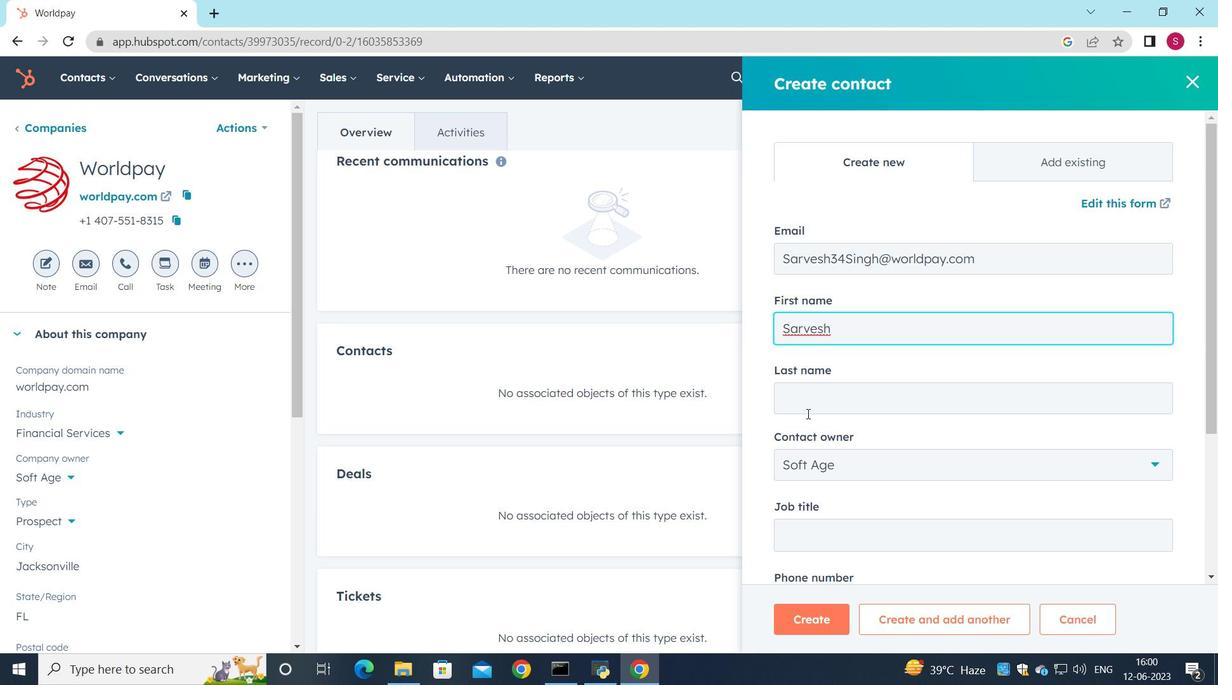 
Action: Mouse pressed left at (806, 410)
Screenshot: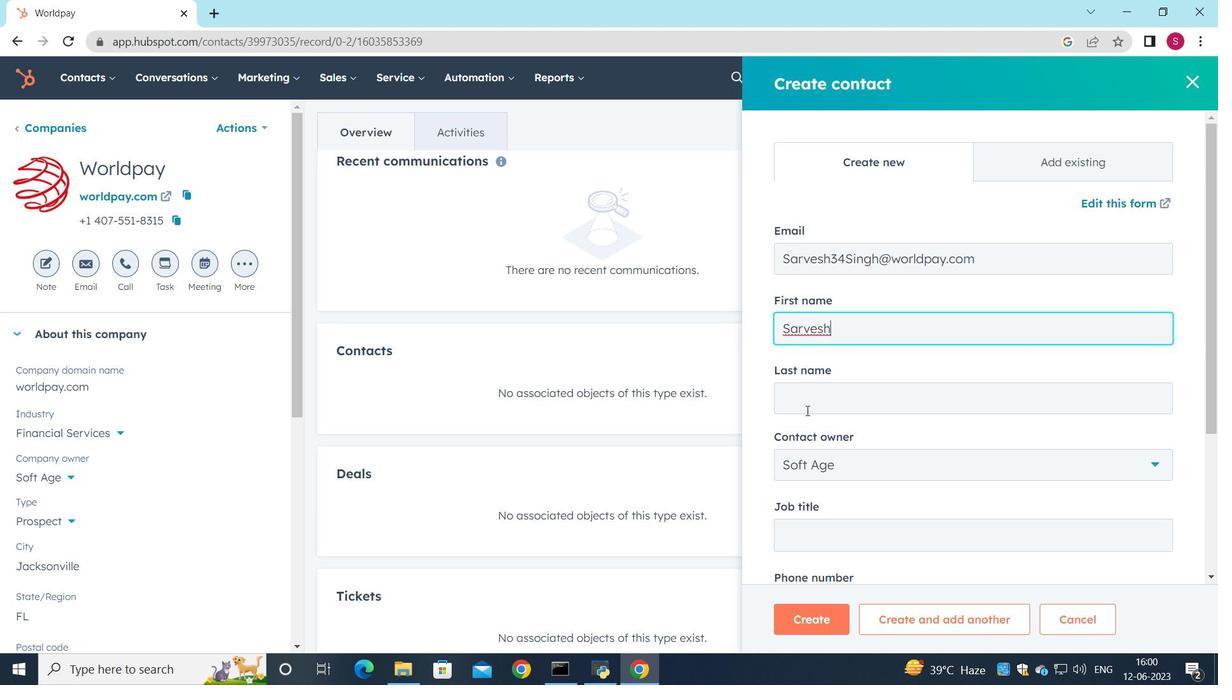 
Action: Key pressed <Key.shift>Singh
Screenshot: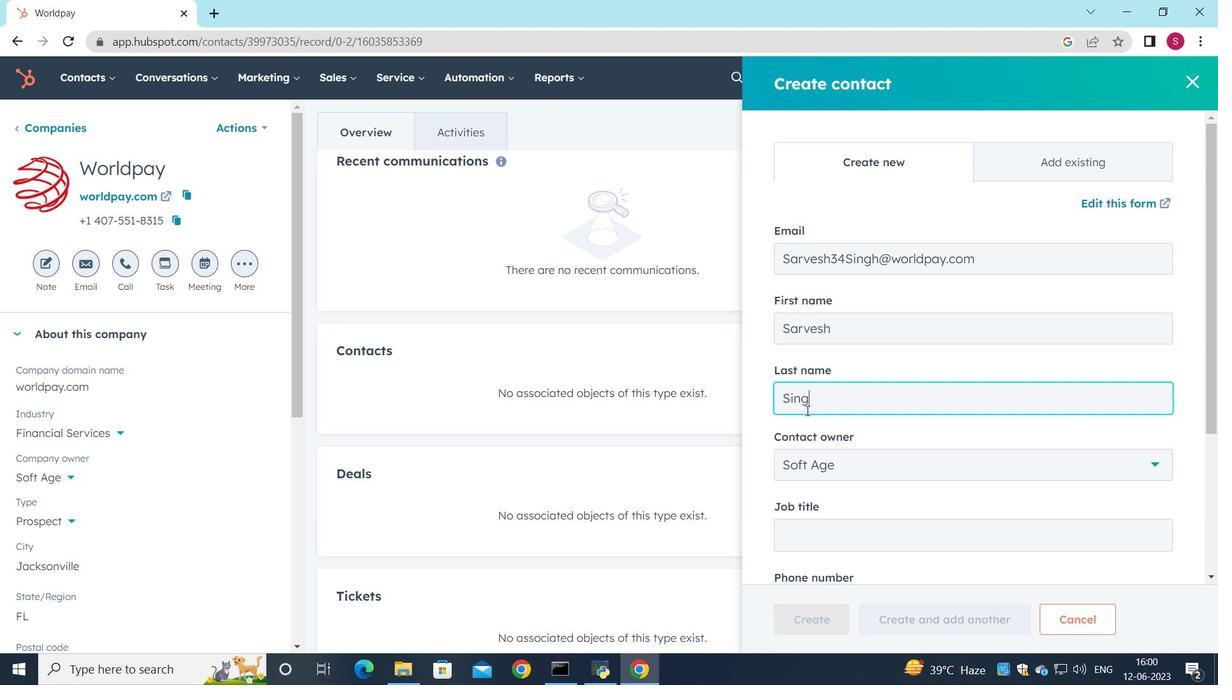 
Action: Mouse moved to (841, 468)
Screenshot: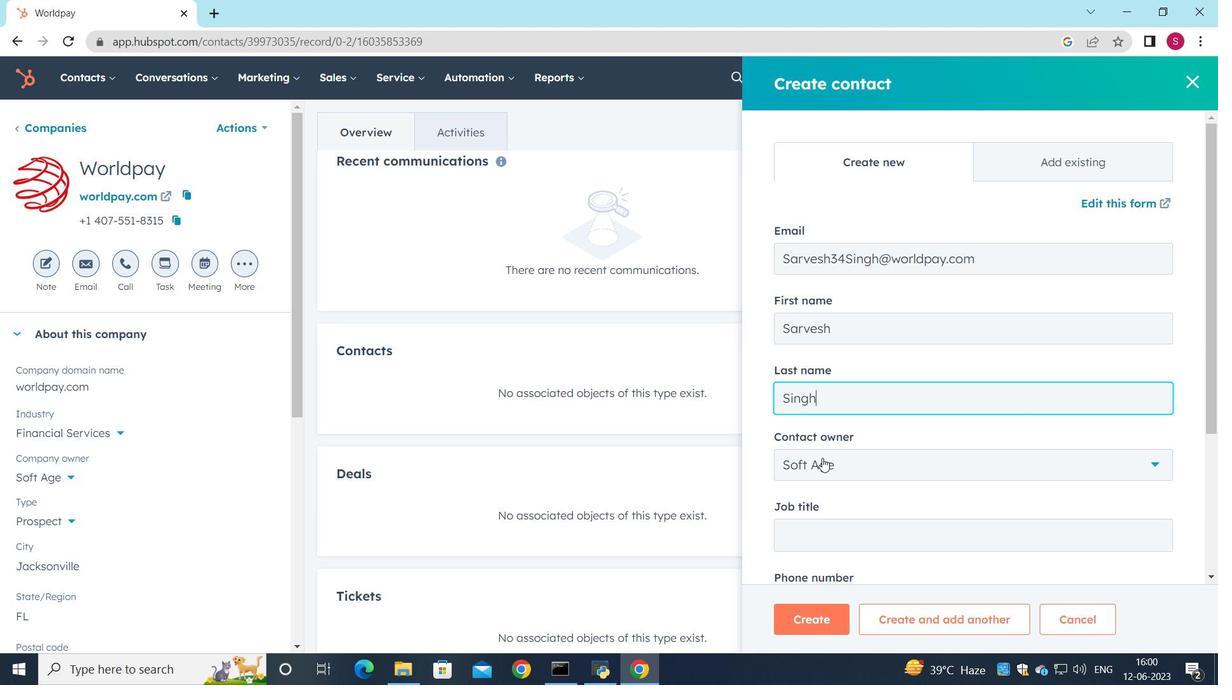 
Action: Mouse scrolled (841, 467) with delta (0, 0)
Screenshot: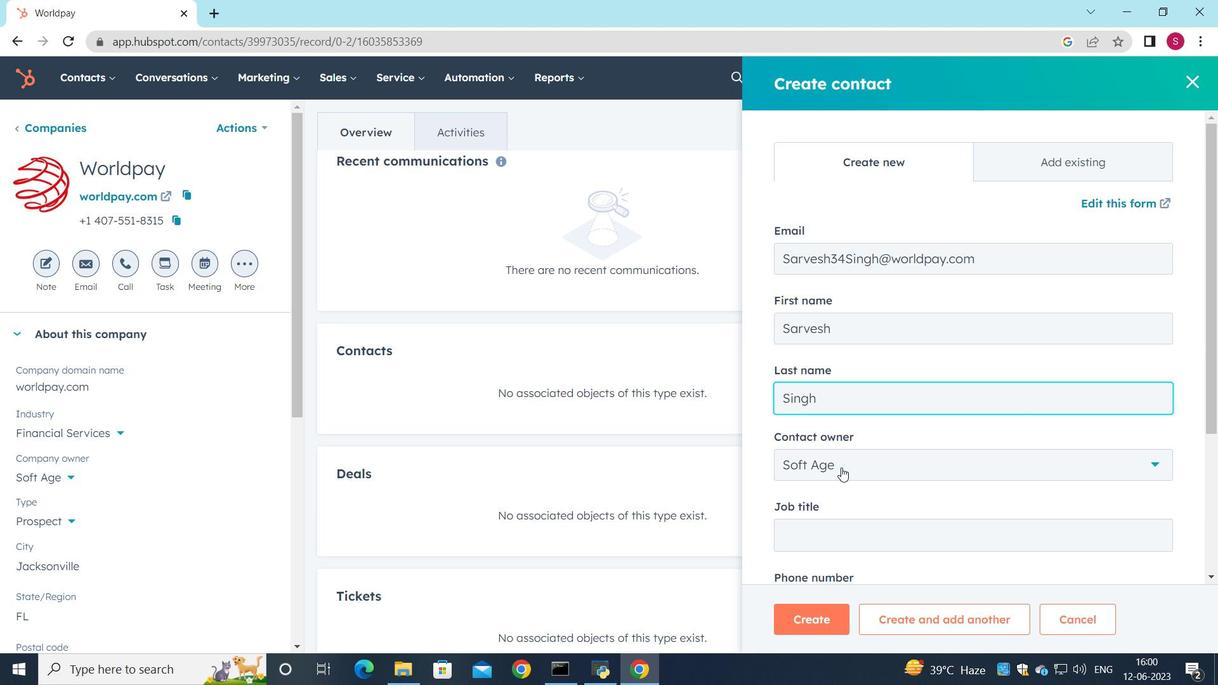 
Action: Mouse moved to (885, 463)
Screenshot: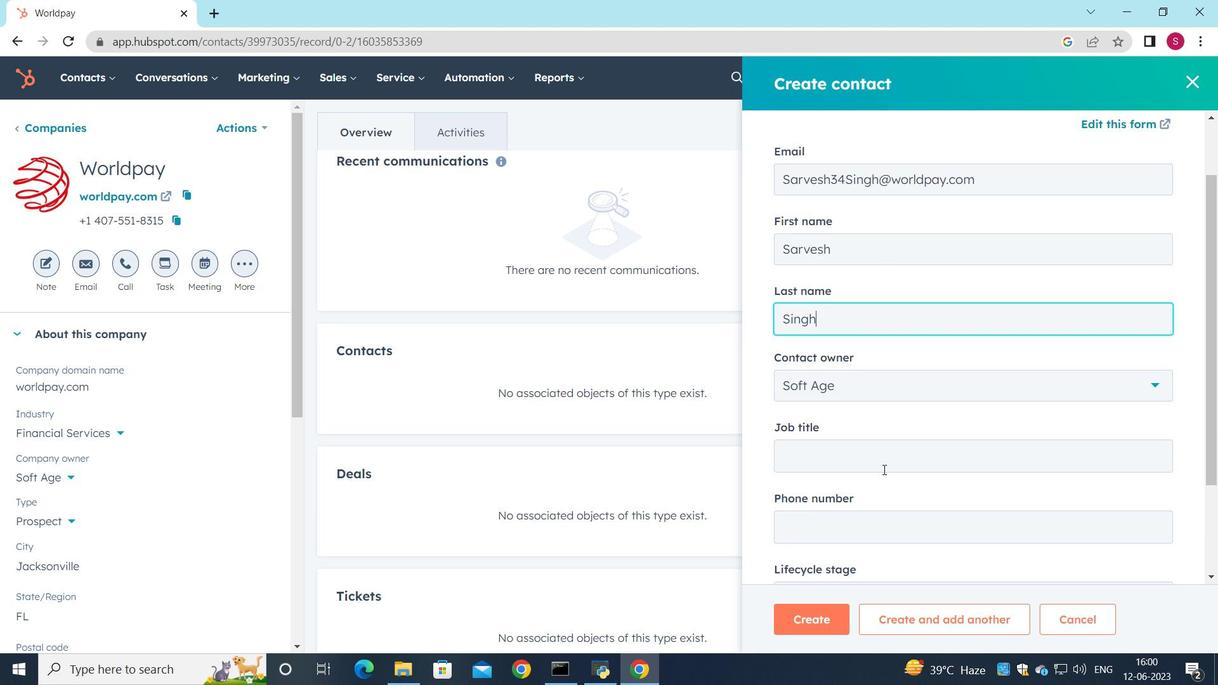 
Action: Mouse pressed left at (885, 463)
Screenshot: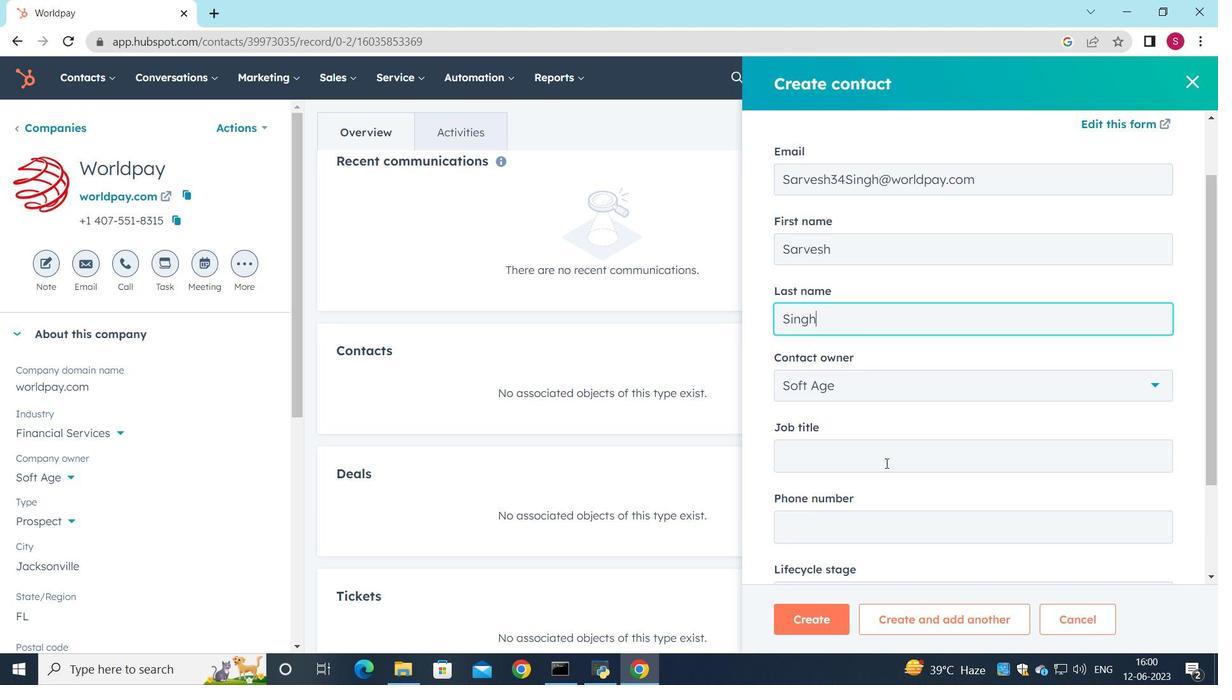 
Action: Key pressed <Key.shift>Customer<Key.space><Key.shift><Key.shift><Key.shift><Key.shift><Key.shift>Success<Key.space><Key.shift>Manager
Screenshot: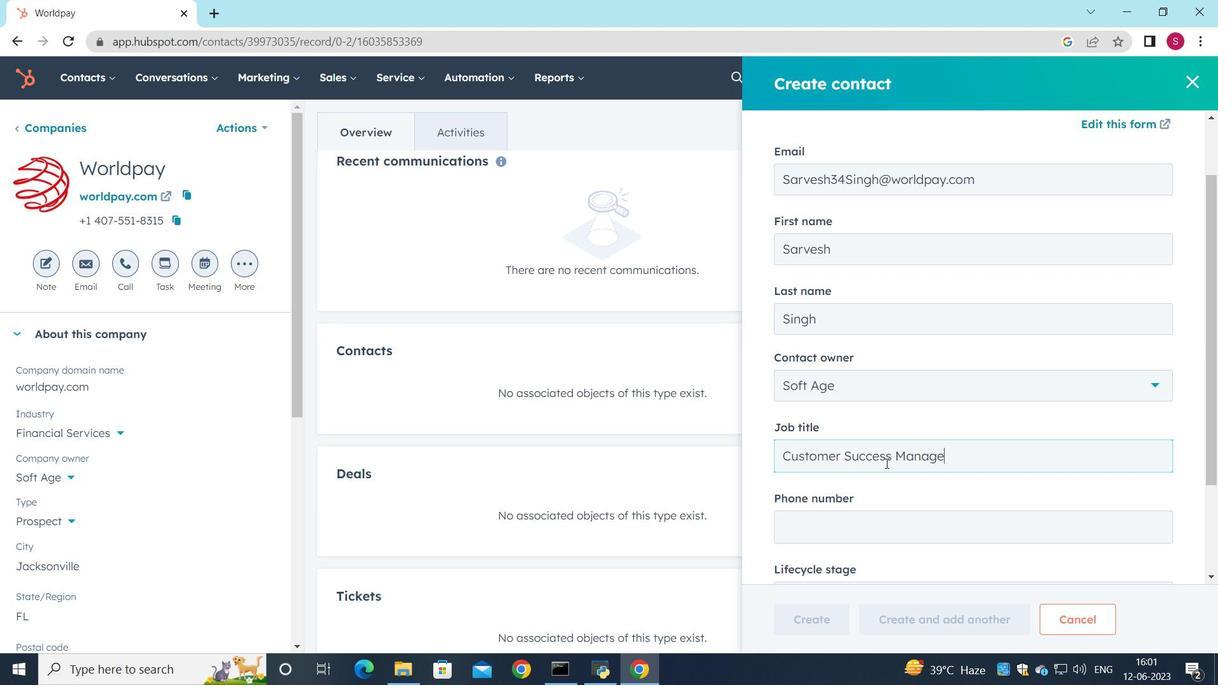 
Action: Mouse moved to (816, 521)
Screenshot: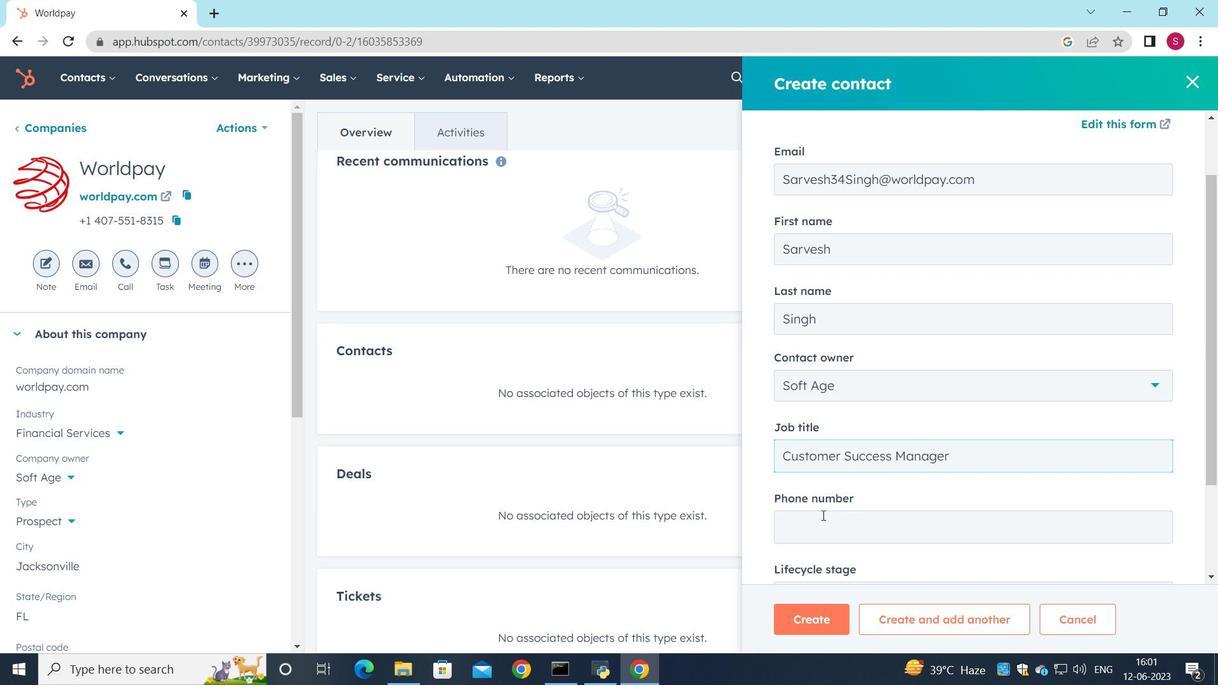 
Action: Mouse pressed left at (816, 521)
Screenshot: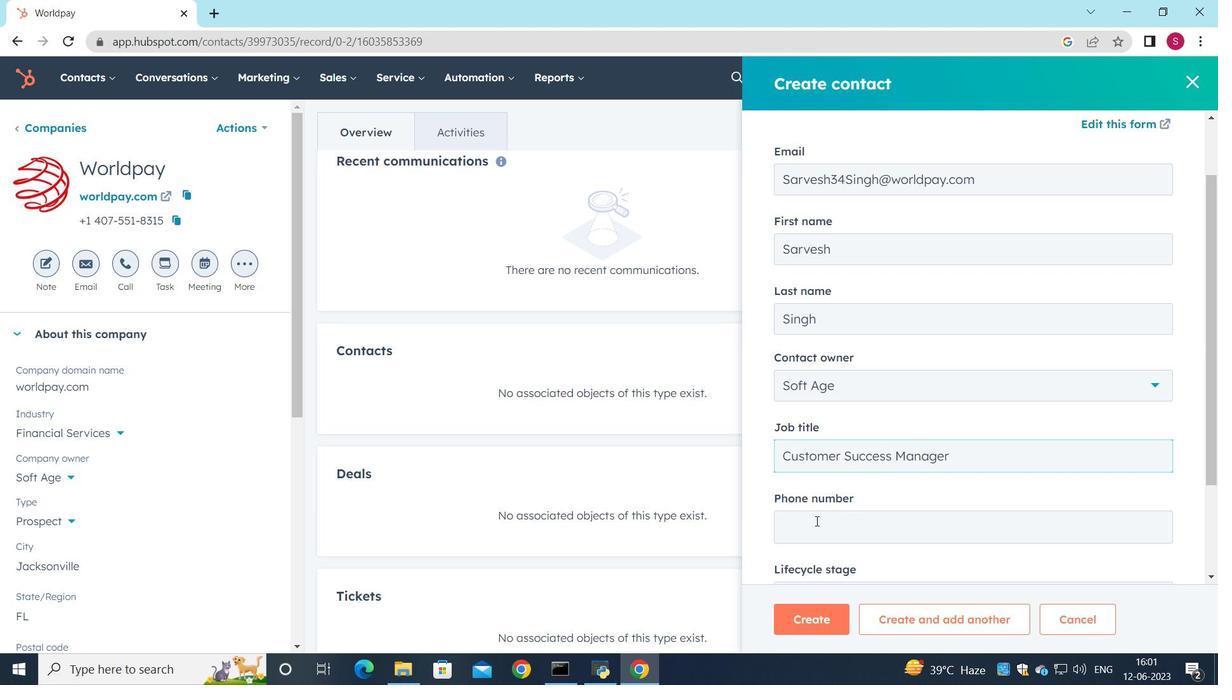 
Action: Key pressed 7865554323
Screenshot: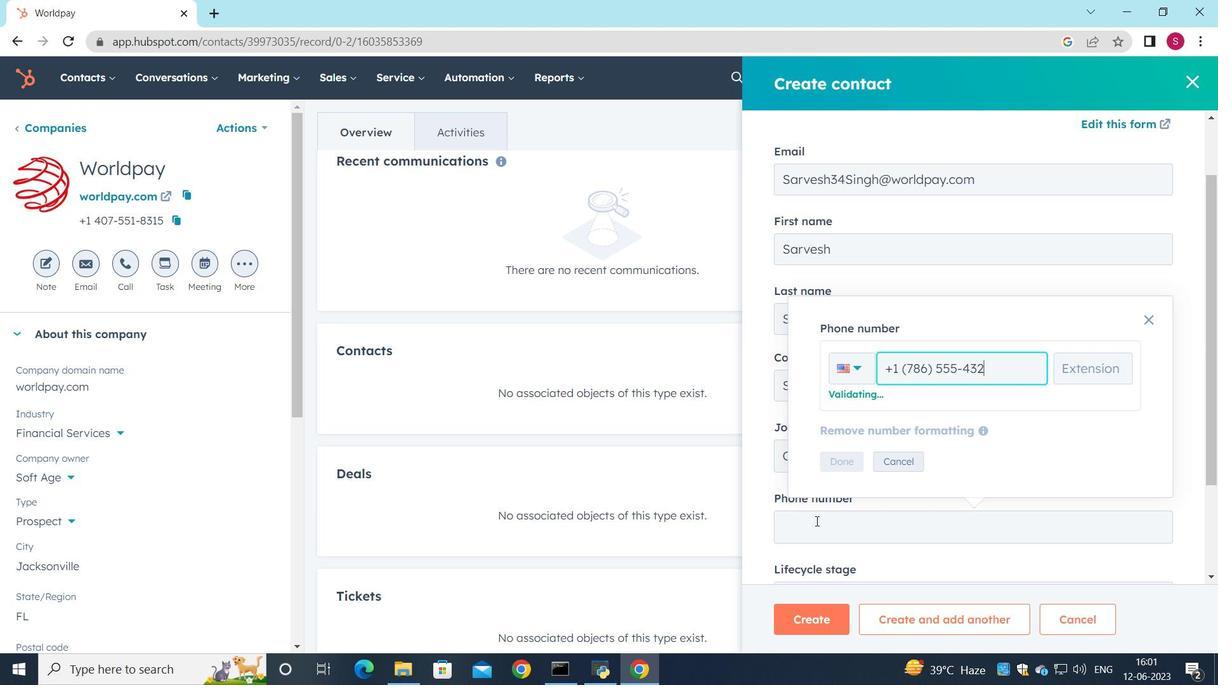 
Action: Mouse moved to (857, 455)
Screenshot: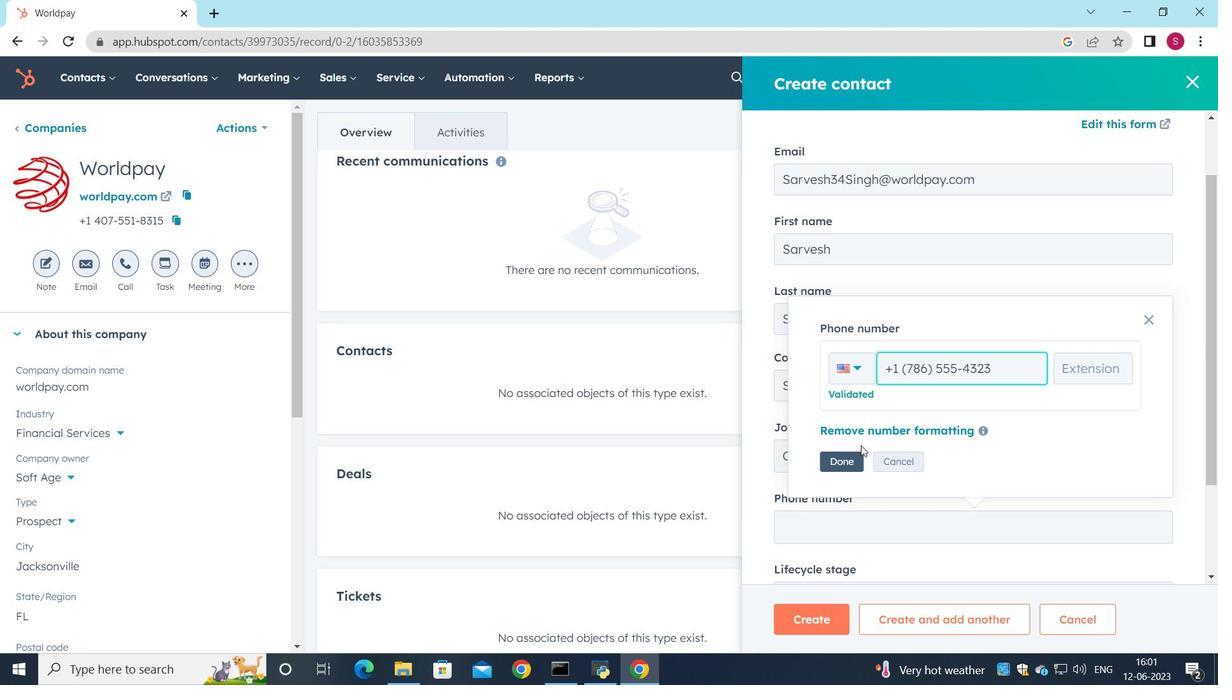 
Action: Mouse pressed left at (857, 455)
Screenshot: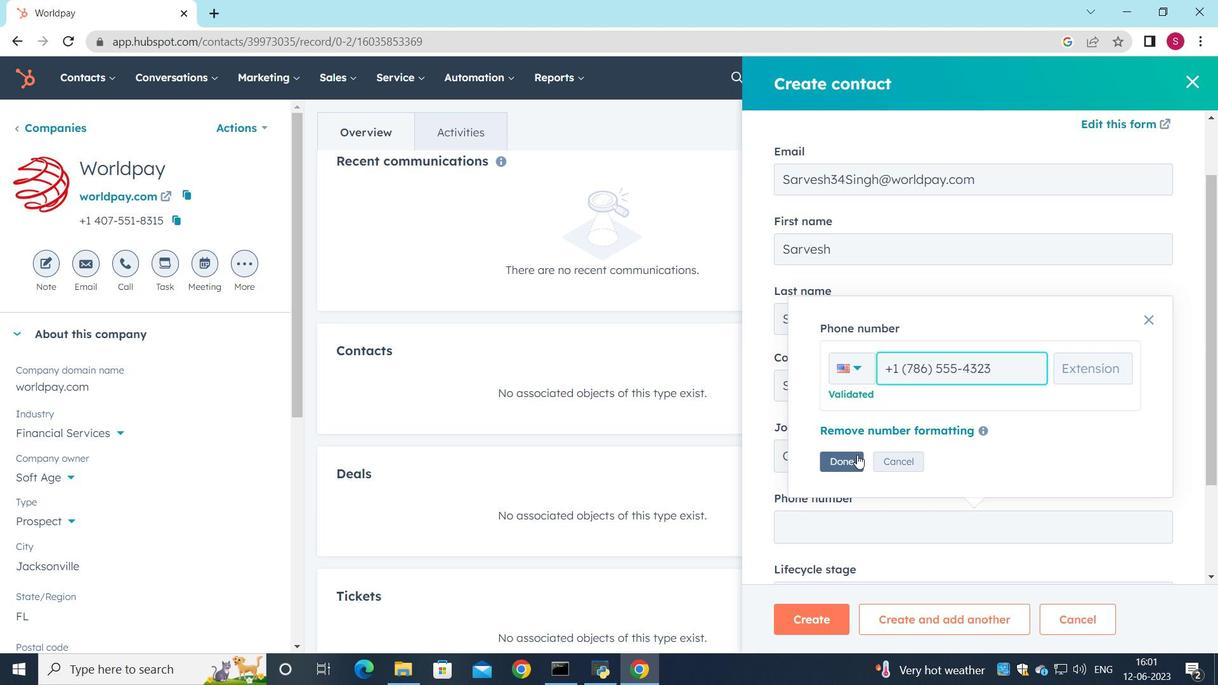 
Action: Mouse scrolled (857, 455) with delta (0, 0)
Screenshot: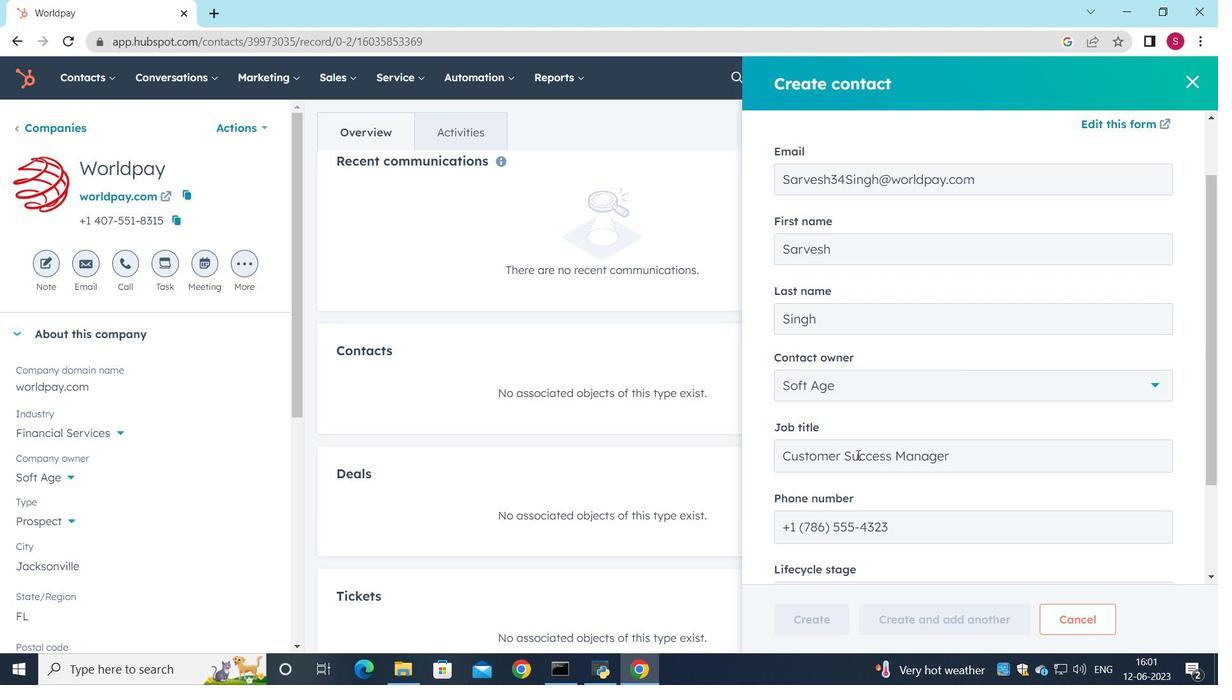 
Action: Mouse scrolled (857, 455) with delta (0, 0)
Screenshot: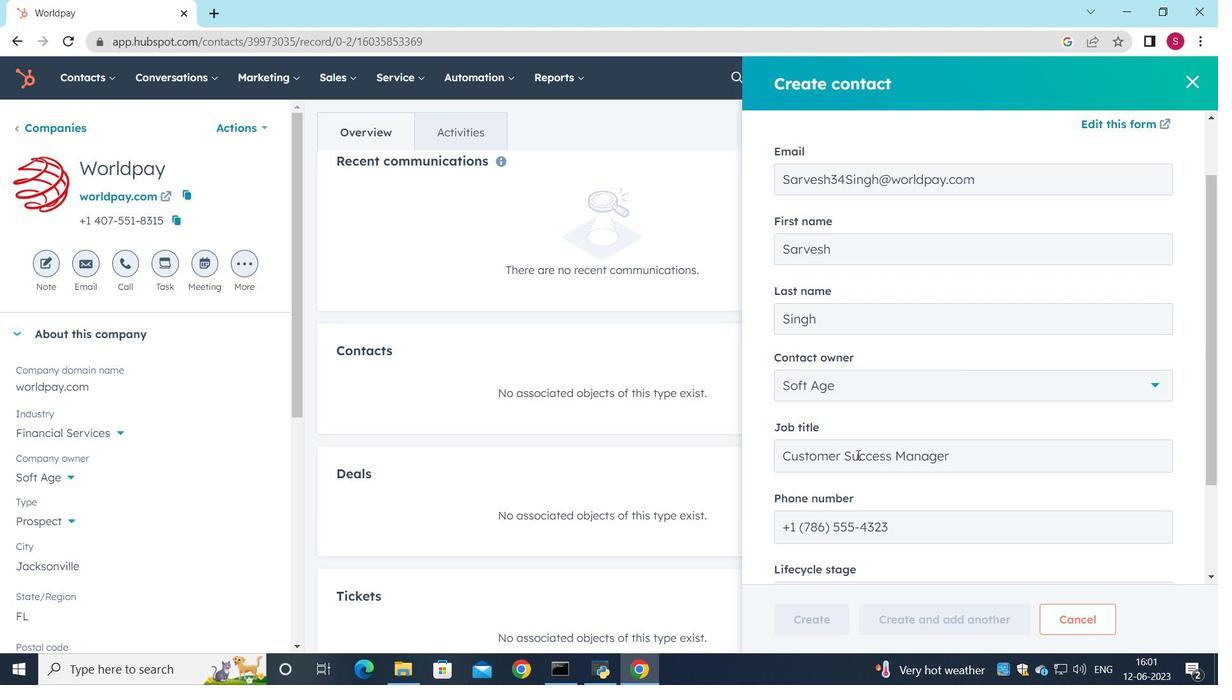 
Action: Mouse scrolled (857, 455) with delta (0, 0)
Screenshot: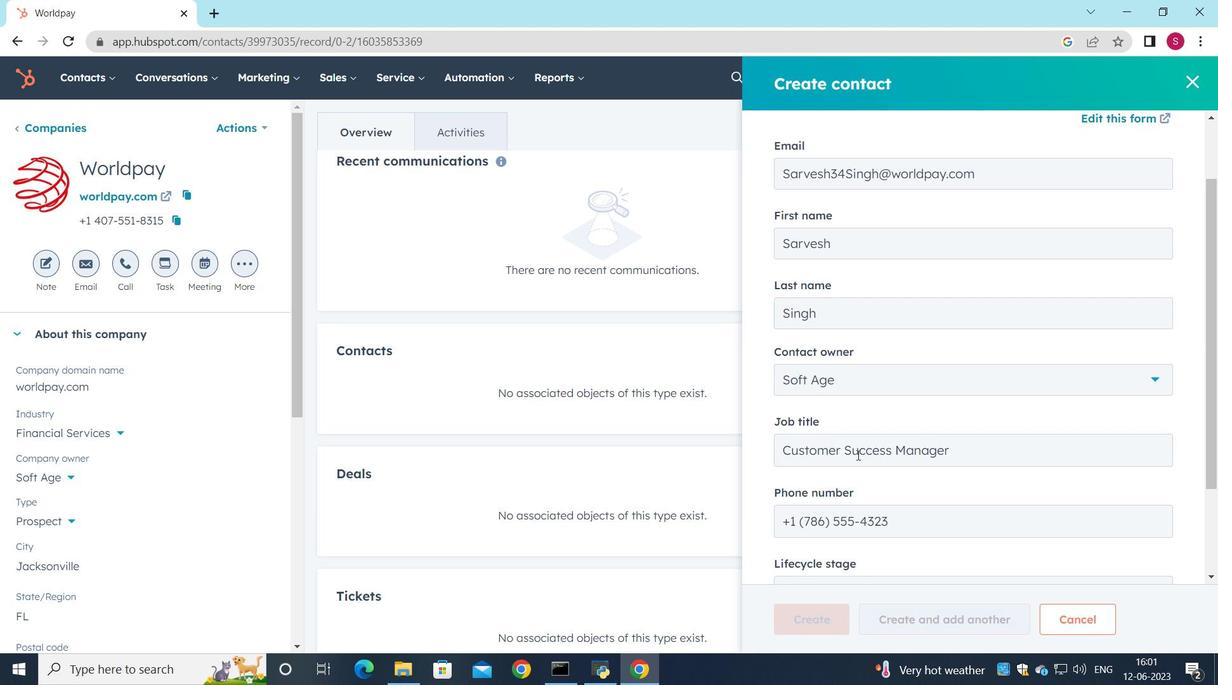 
Action: Mouse moved to (845, 494)
Screenshot: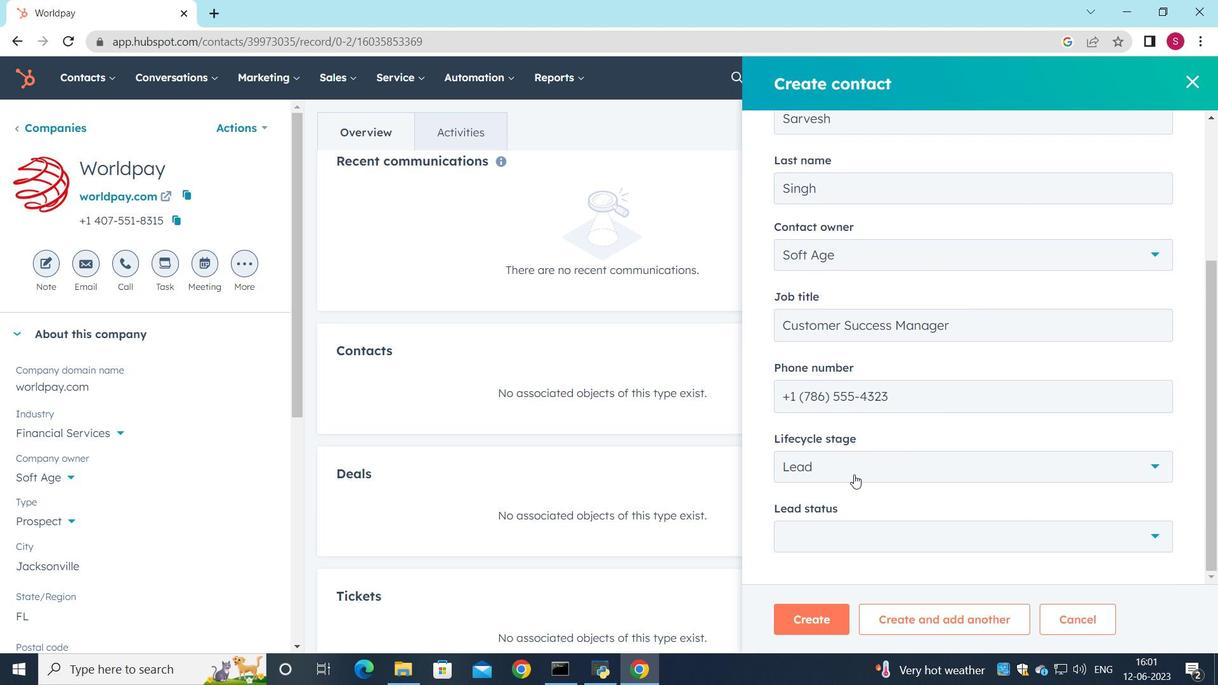
Action: Mouse scrolled (845, 493) with delta (0, 0)
Screenshot: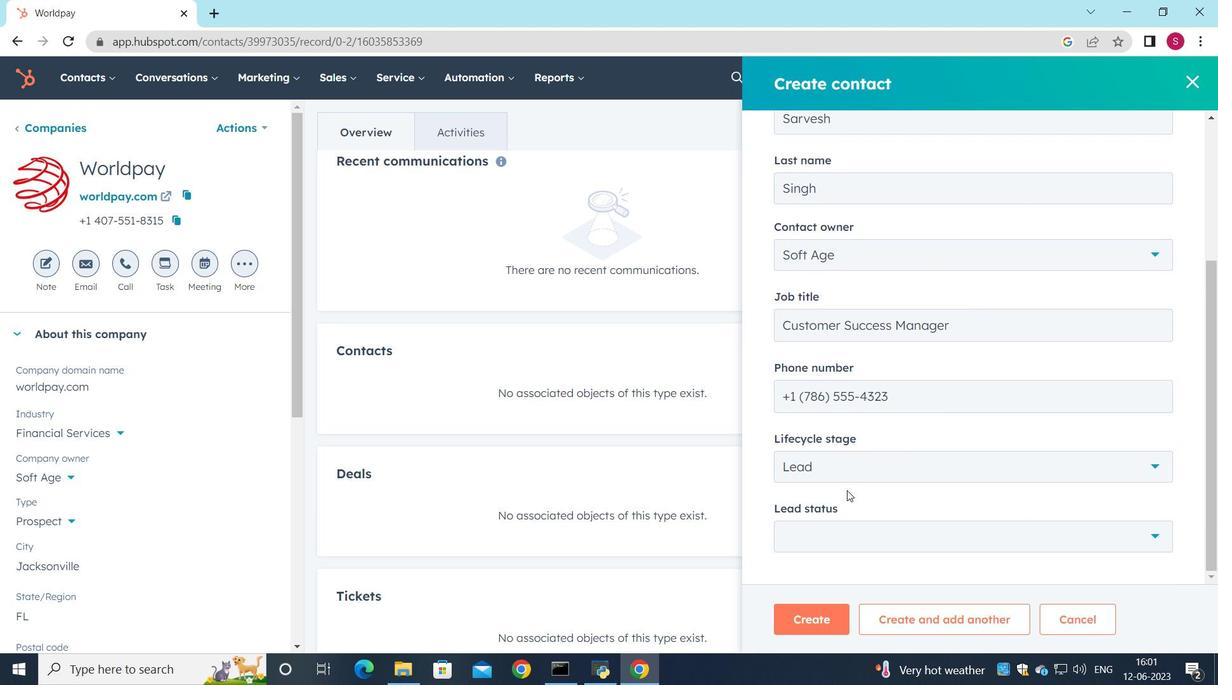
Action: Mouse scrolled (845, 493) with delta (0, 0)
Screenshot: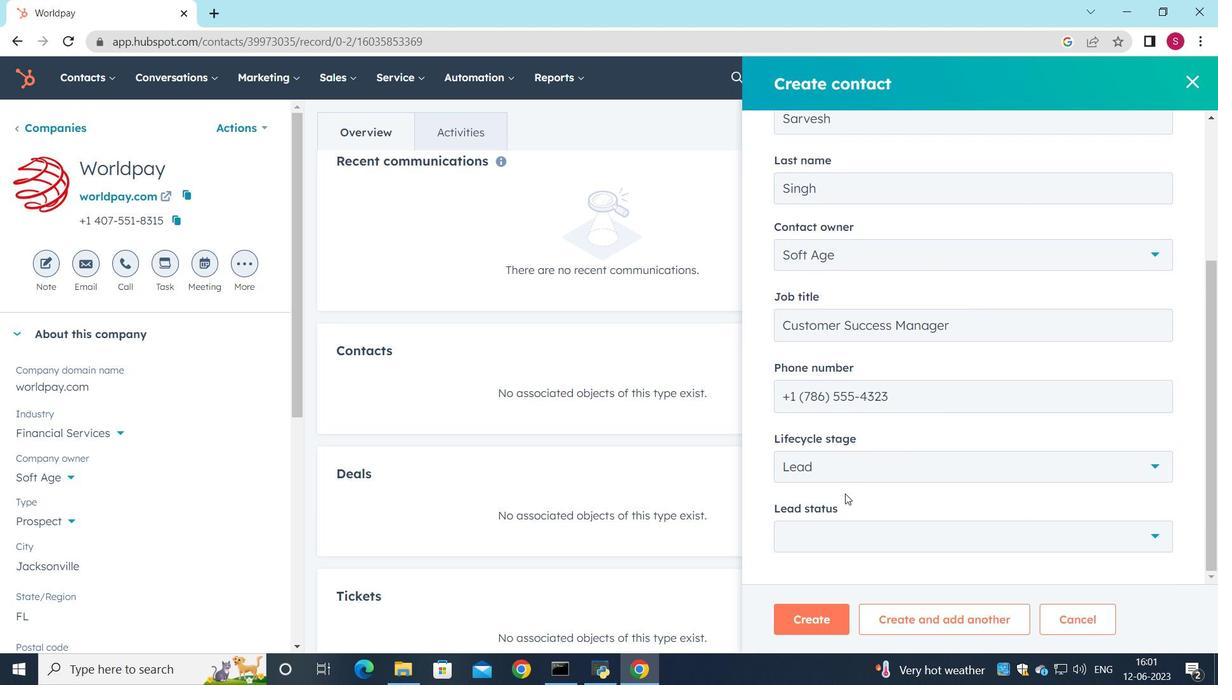 
Action: Mouse moved to (1104, 539)
Screenshot: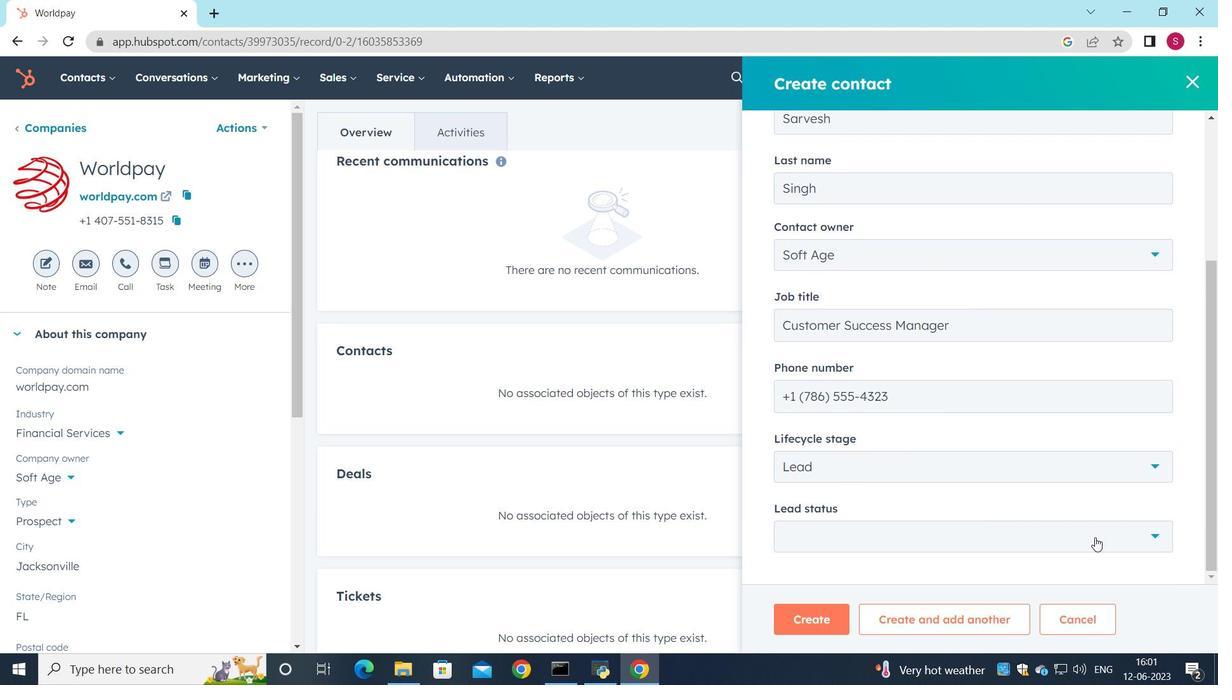 
Action: Mouse pressed left at (1104, 539)
Screenshot: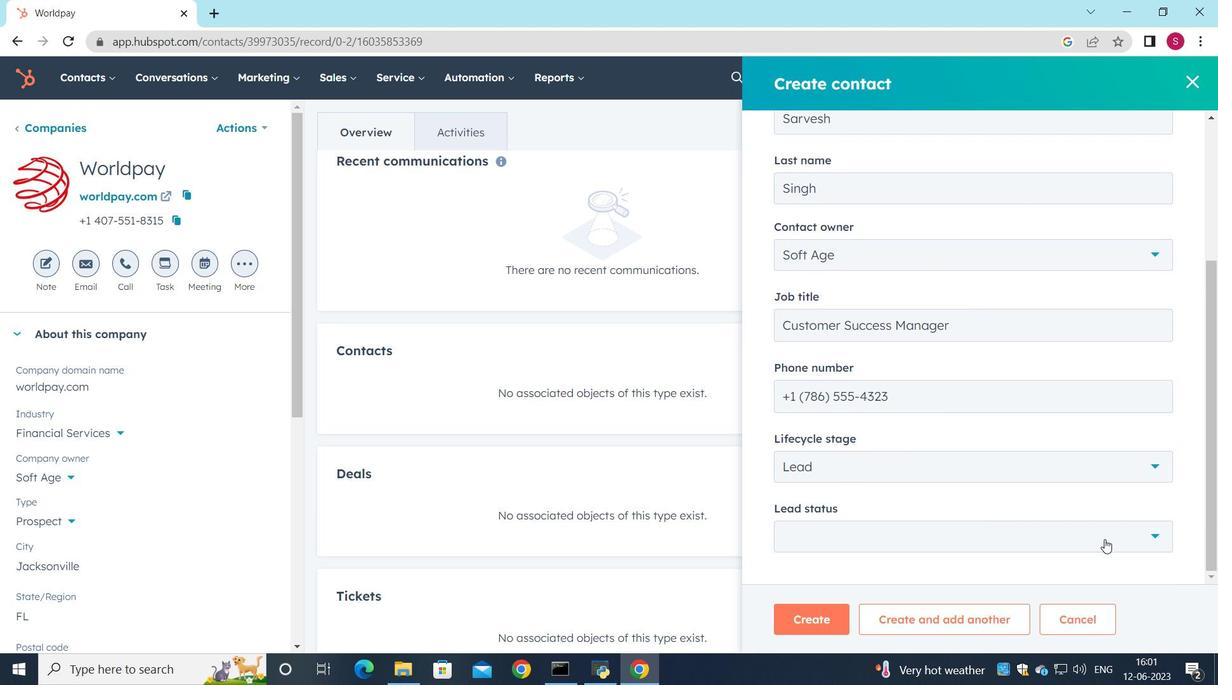 
Action: Mouse moved to (835, 455)
Screenshot: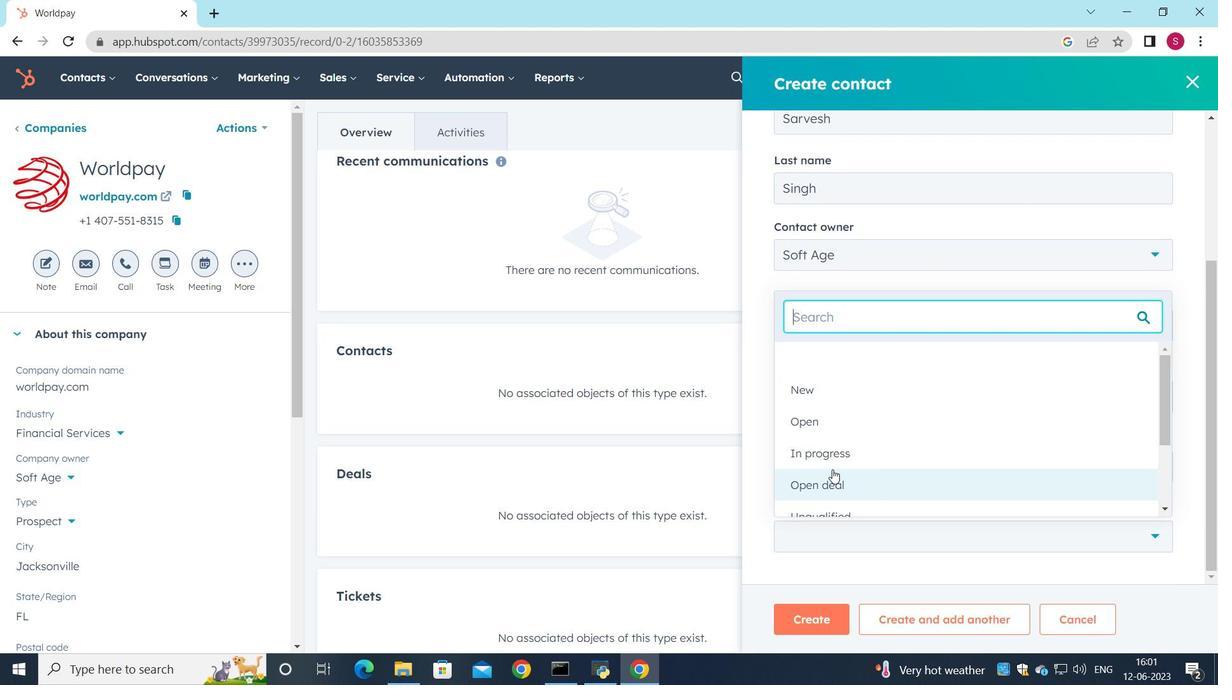 
Action: Mouse pressed left at (835, 455)
Screenshot: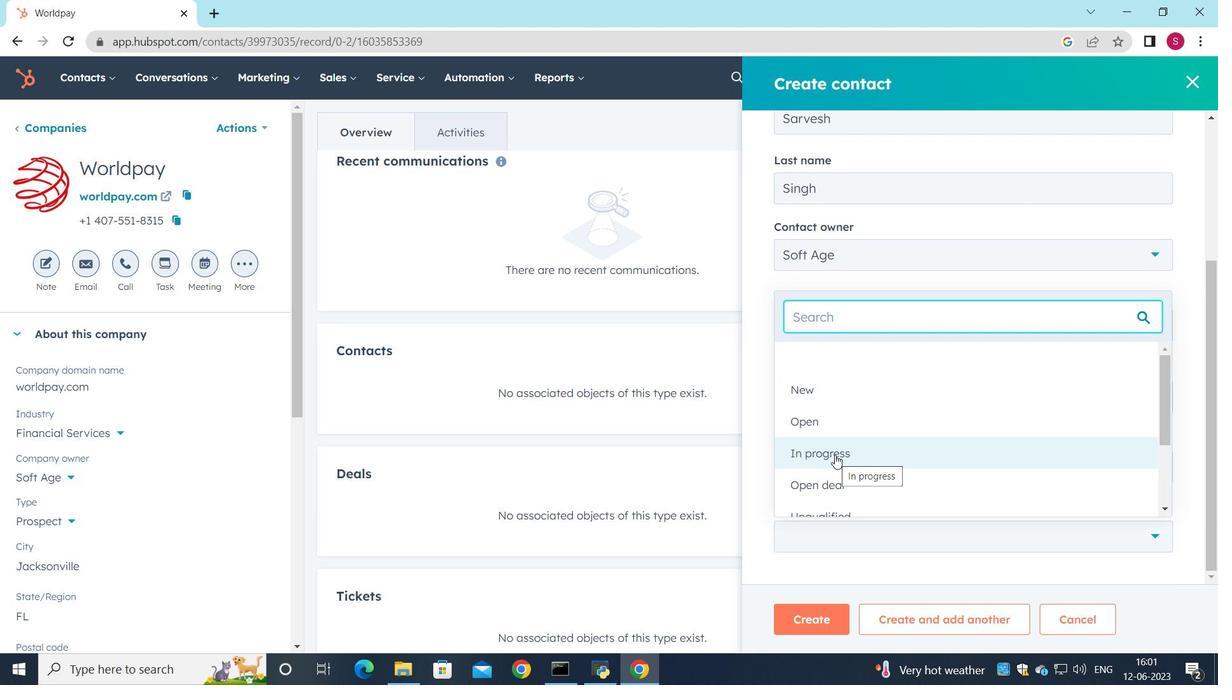 
Action: Mouse scrolled (835, 454) with delta (0, 0)
Screenshot: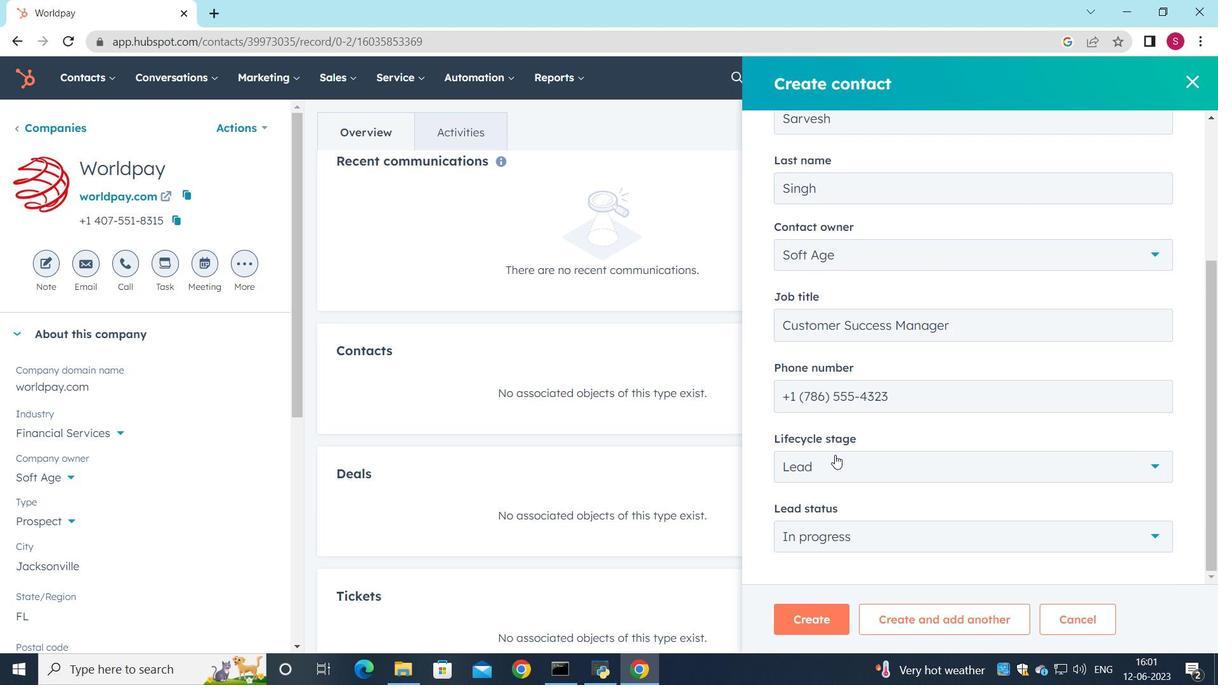 
Action: Mouse scrolled (835, 454) with delta (0, 0)
Screenshot: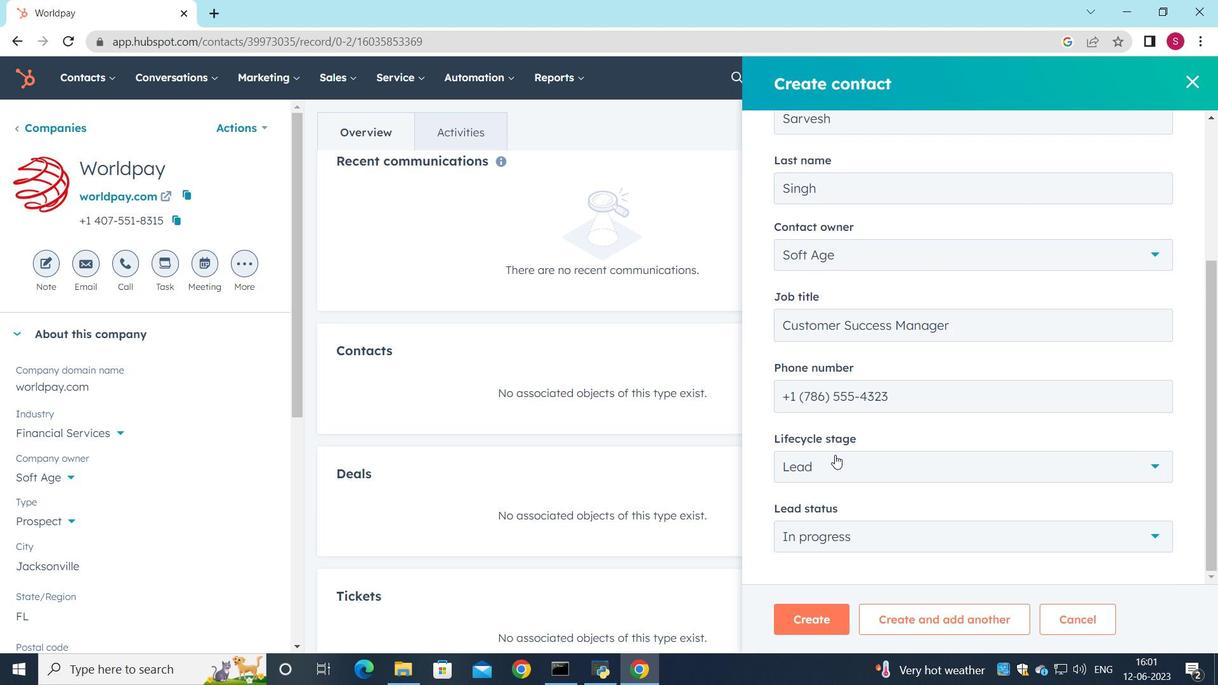 
Action: Mouse moved to (820, 633)
Screenshot: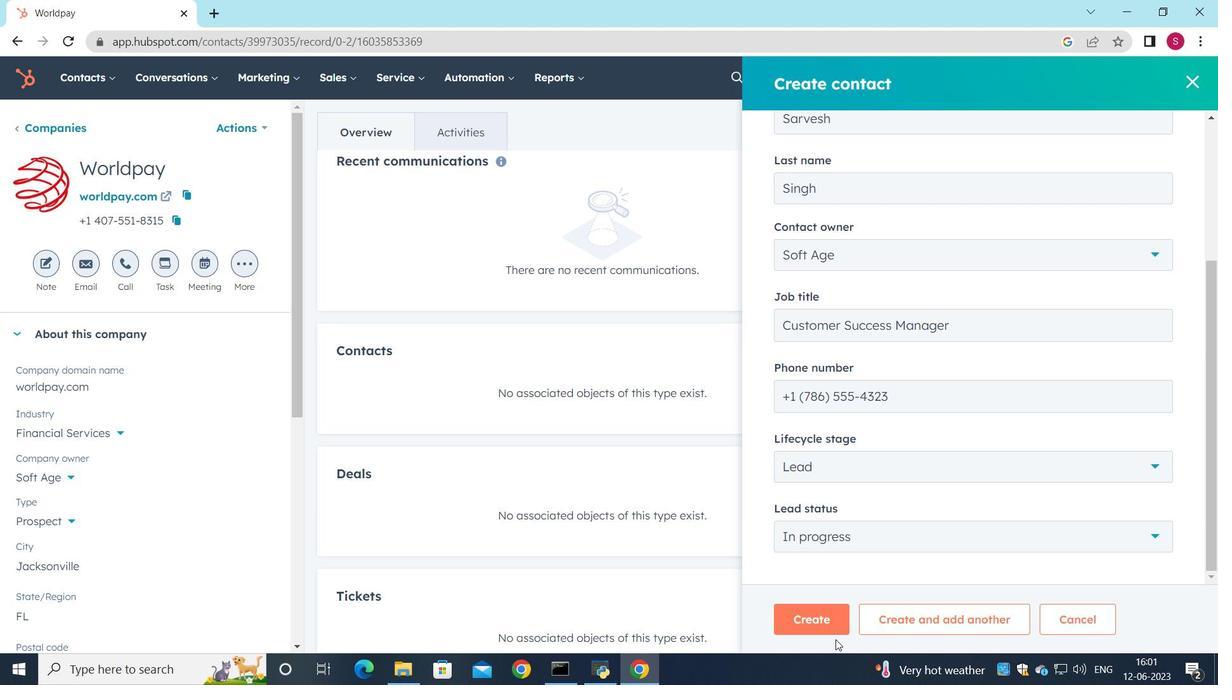 
Action: Mouse pressed left at (820, 633)
Screenshot: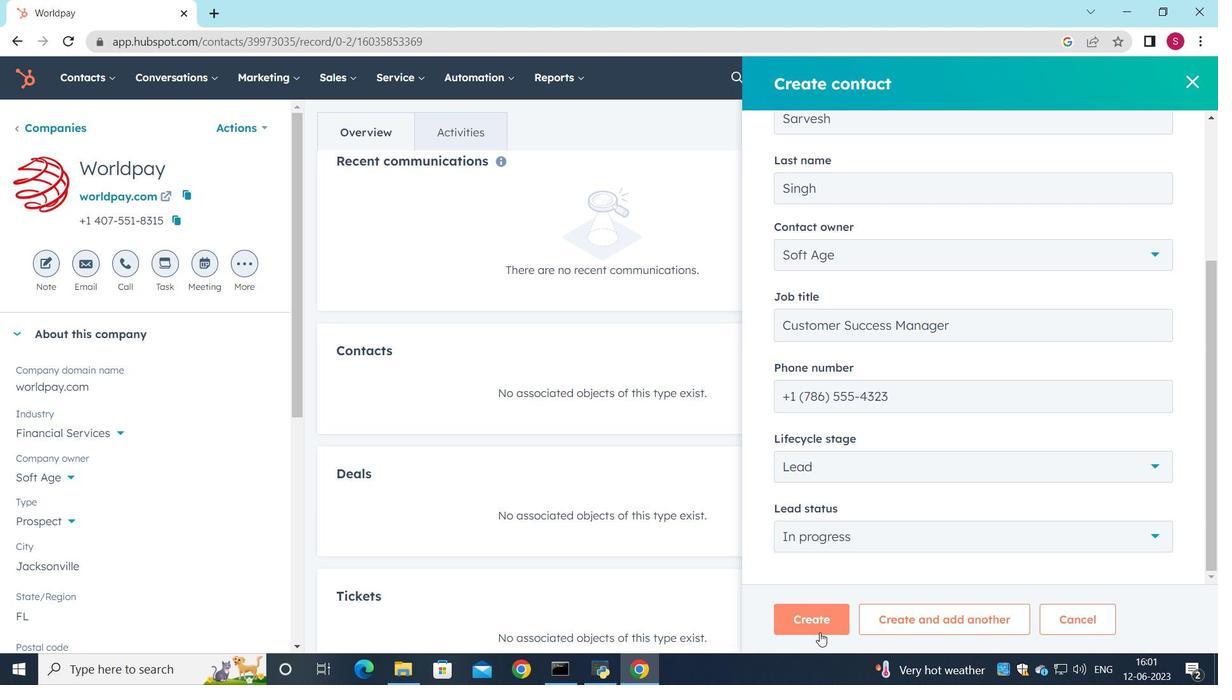 
Action: Mouse moved to (754, 544)
Screenshot: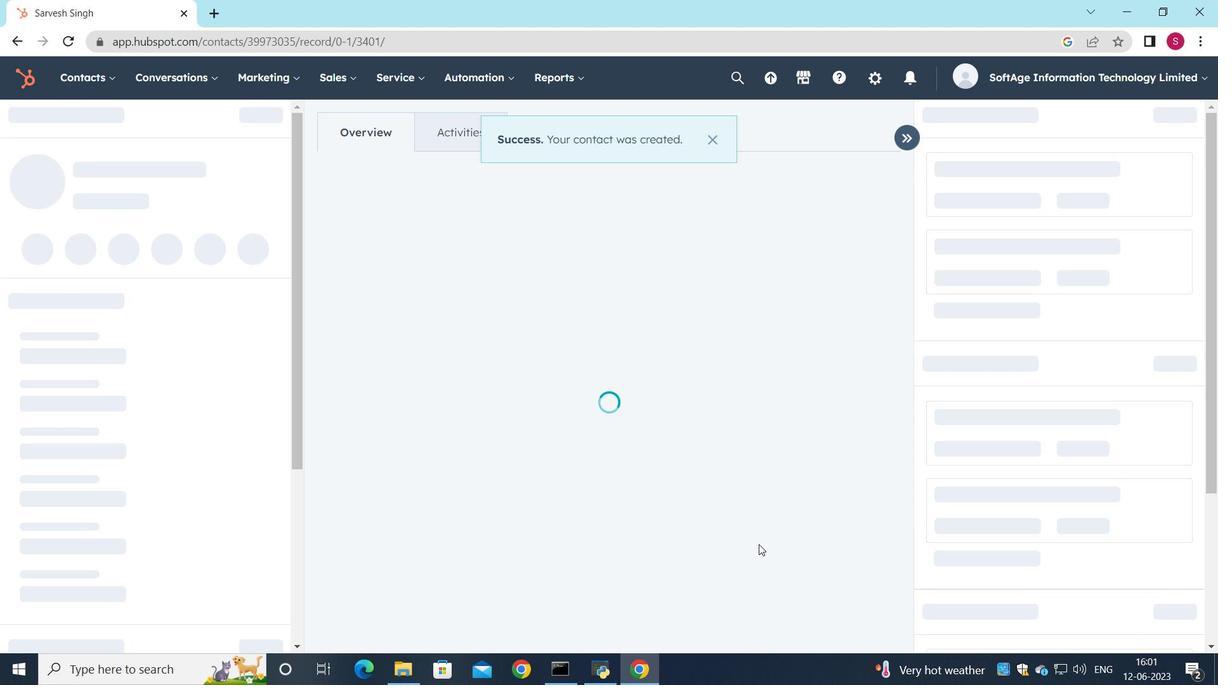 
Action: Mouse scrolled (754, 543) with delta (0, 0)
Screenshot: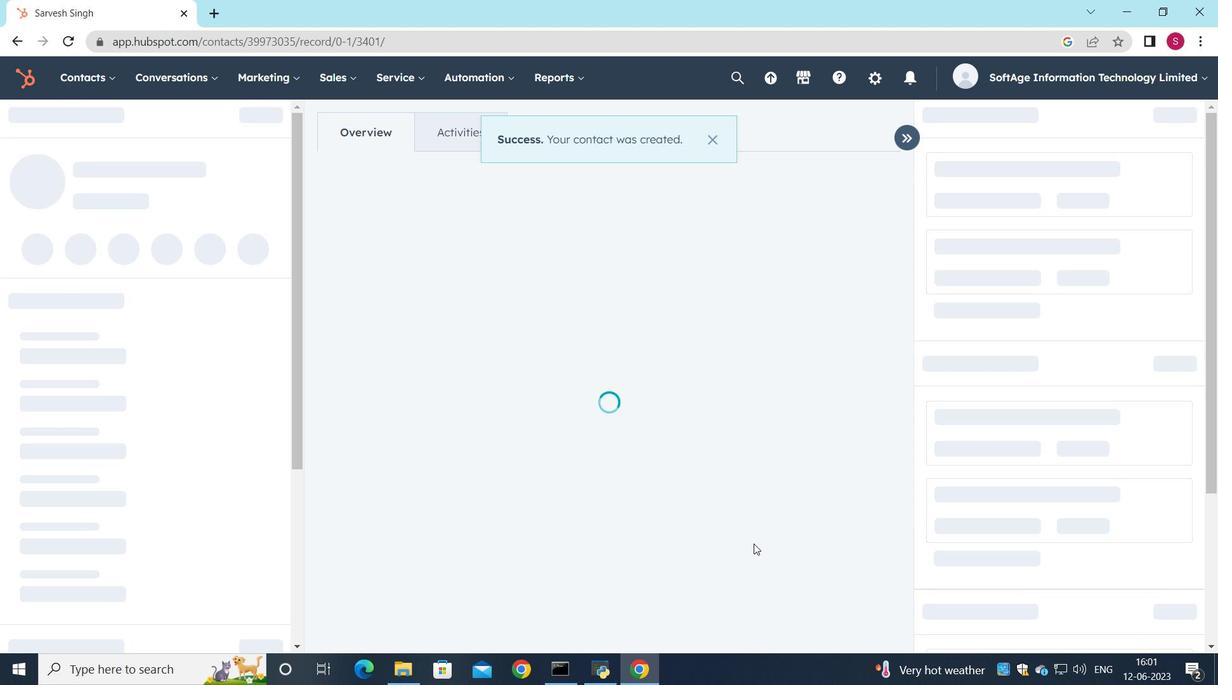 
Action: Mouse scrolled (754, 543) with delta (0, 0)
Screenshot: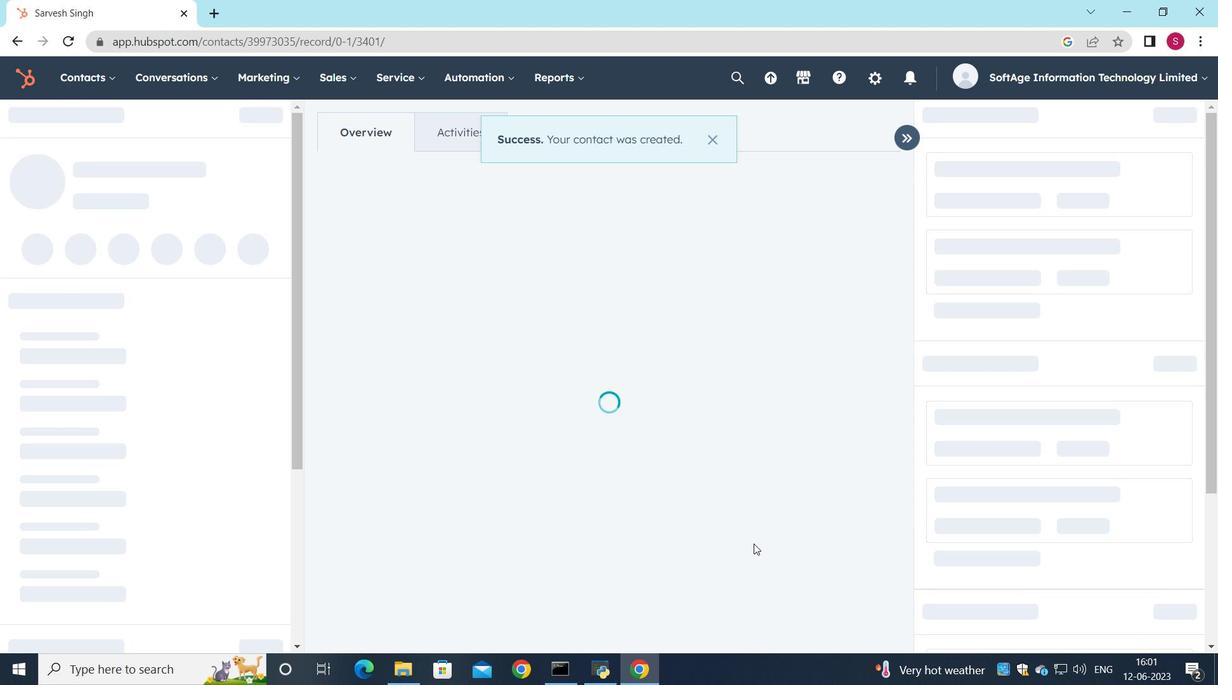 
Action: Mouse scrolled (754, 543) with delta (0, 0)
Screenshot: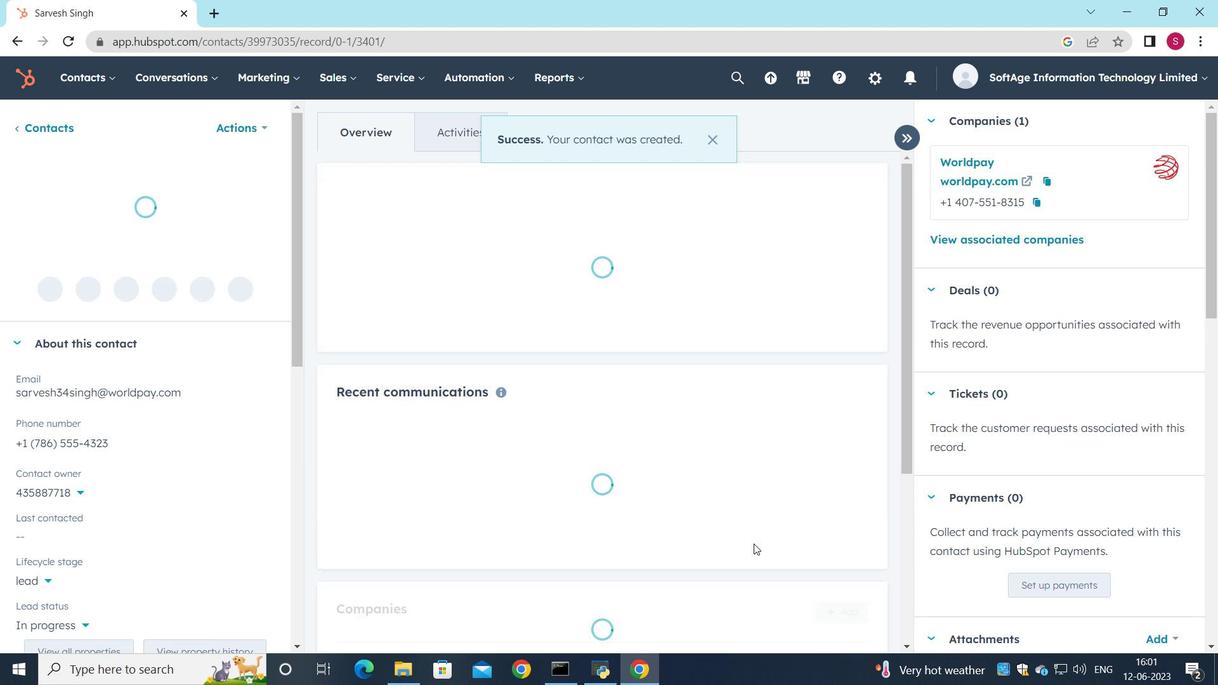 
Action: Mouse moved to (756, 523)
Screenshot: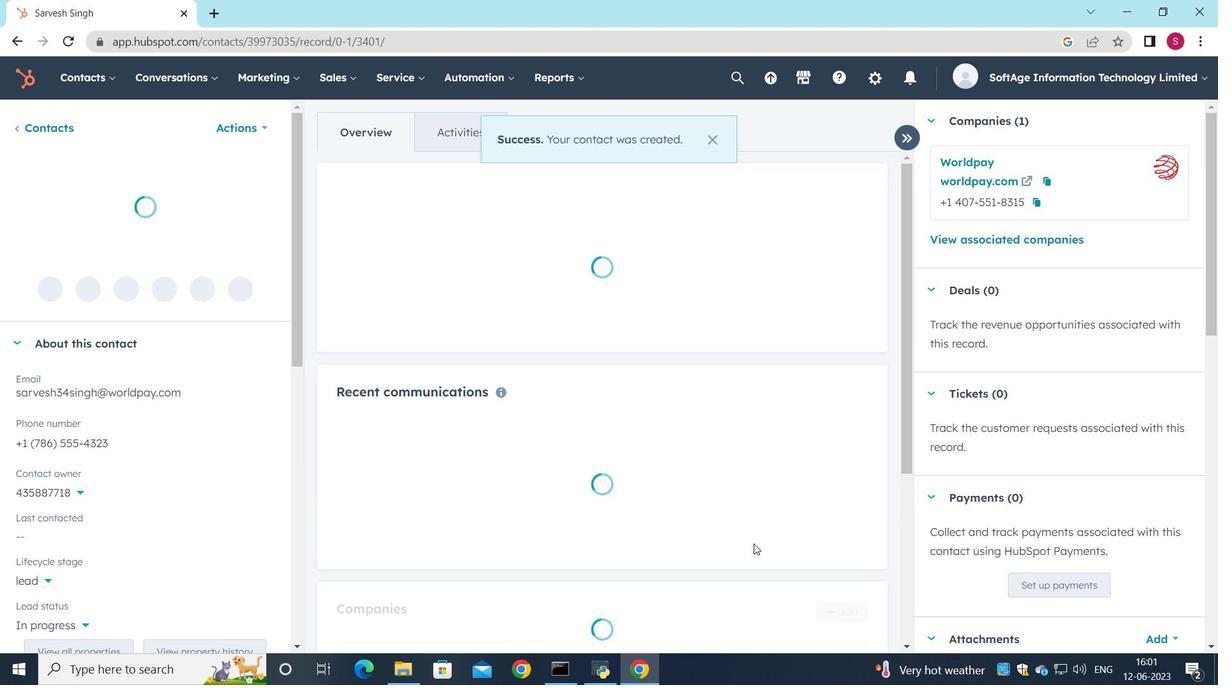 
Action: Mouse scrolled (755, 524) with delta (0, 0)
Screenshot: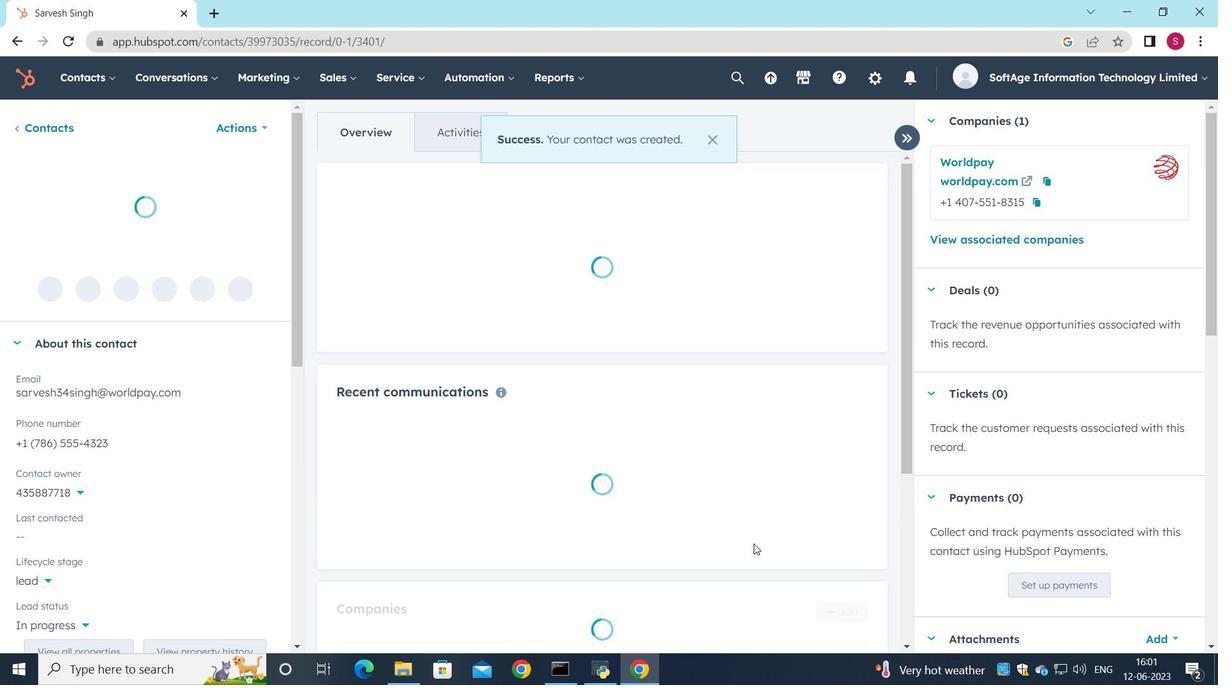 
Action: Mouse moved to (756, 518)
Screenshot: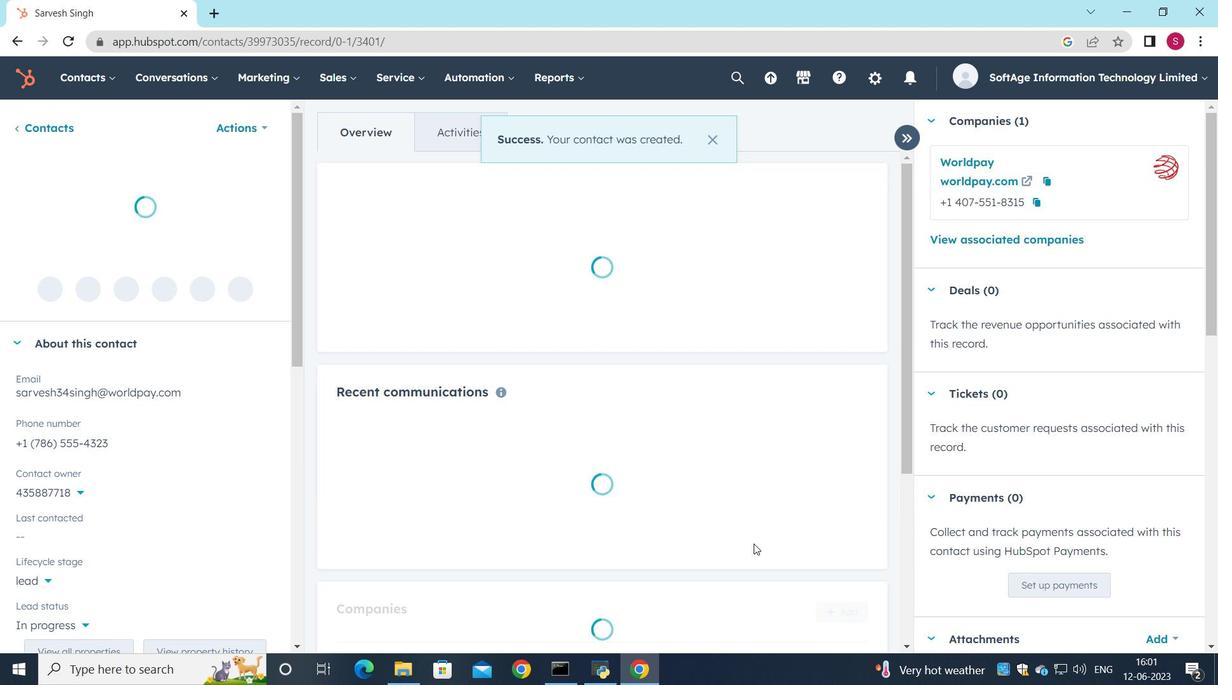 
Action: Mouse scrolled (756, 517) with delta (0, 0)
Screenshot: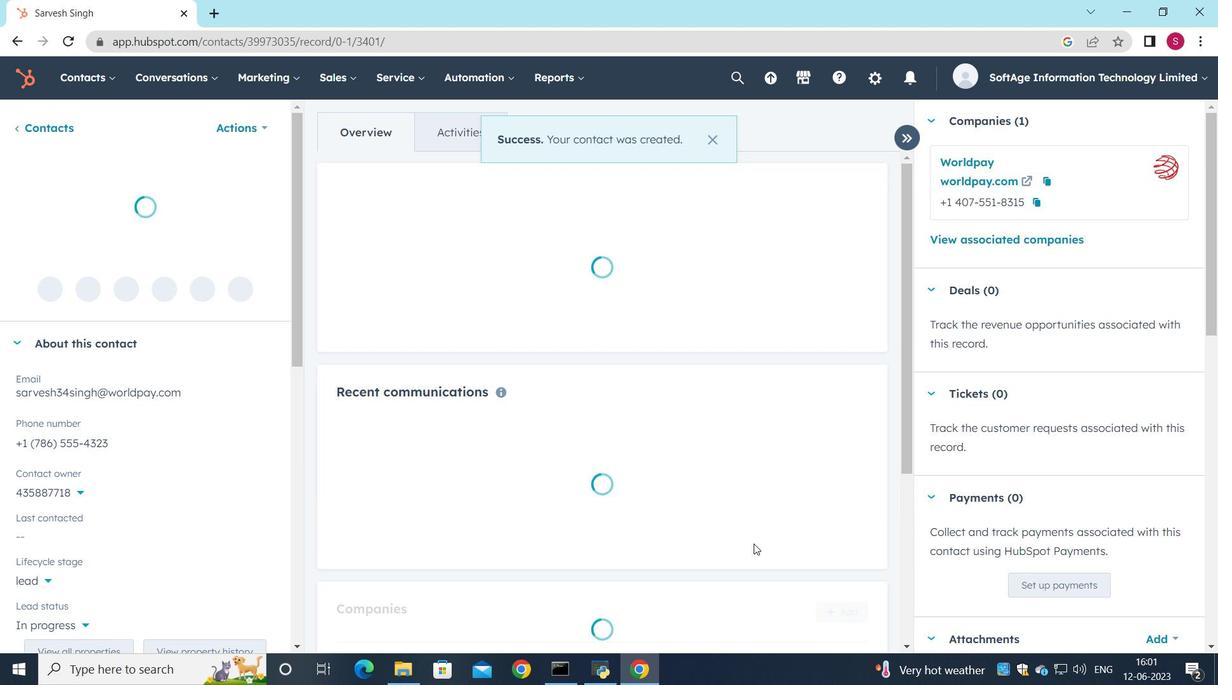 
Action: Mouse moved to (760, 490)
Screenshot: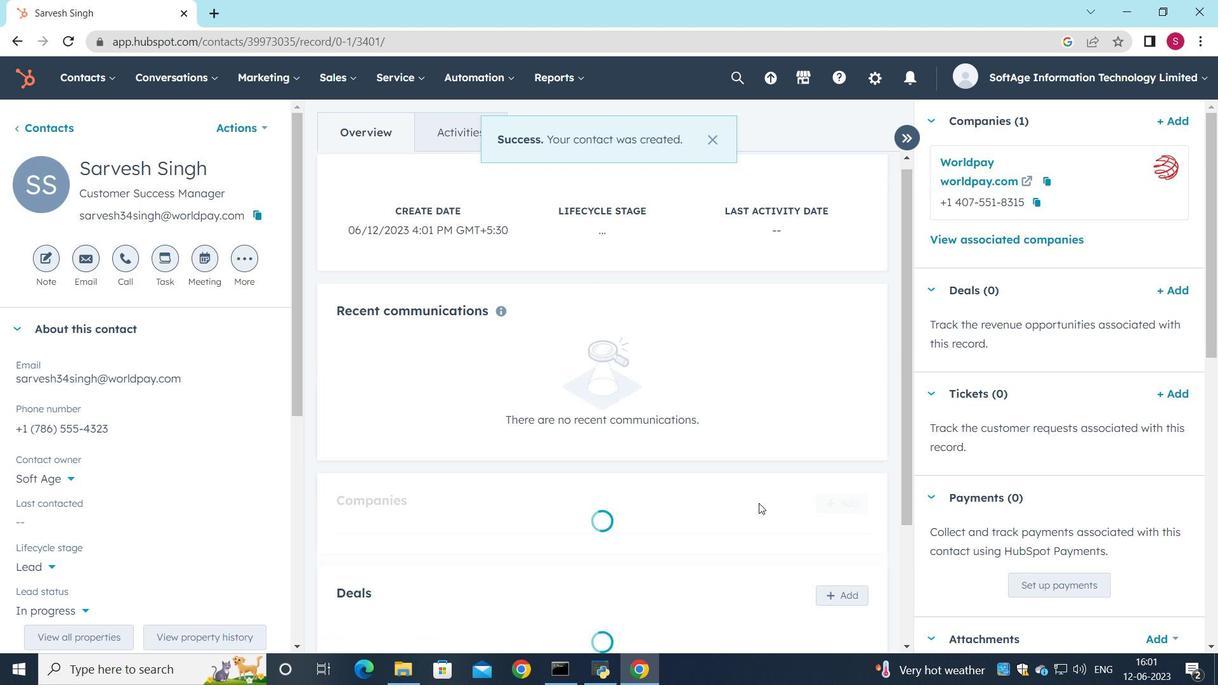 
Action: Mouse scrolled (760, 489) with delta (0, 0)
Screenshot: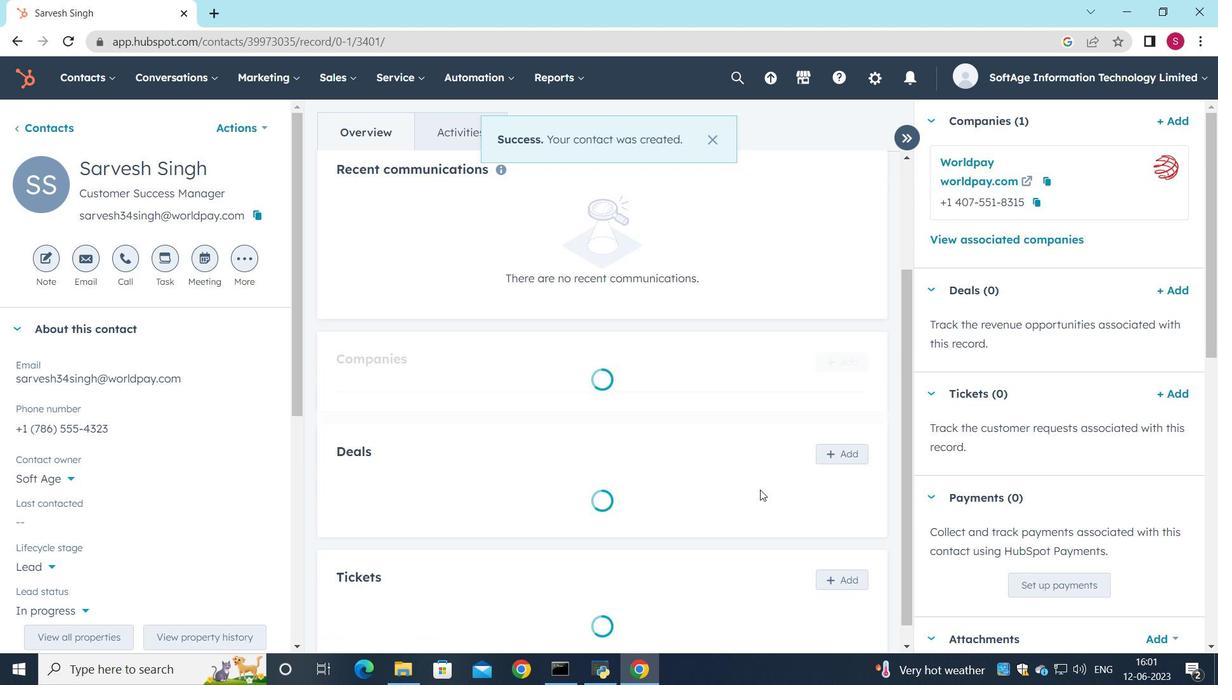 
Action: Mouse scrolled (760, 491) with delta (0, 0)
Screenshot: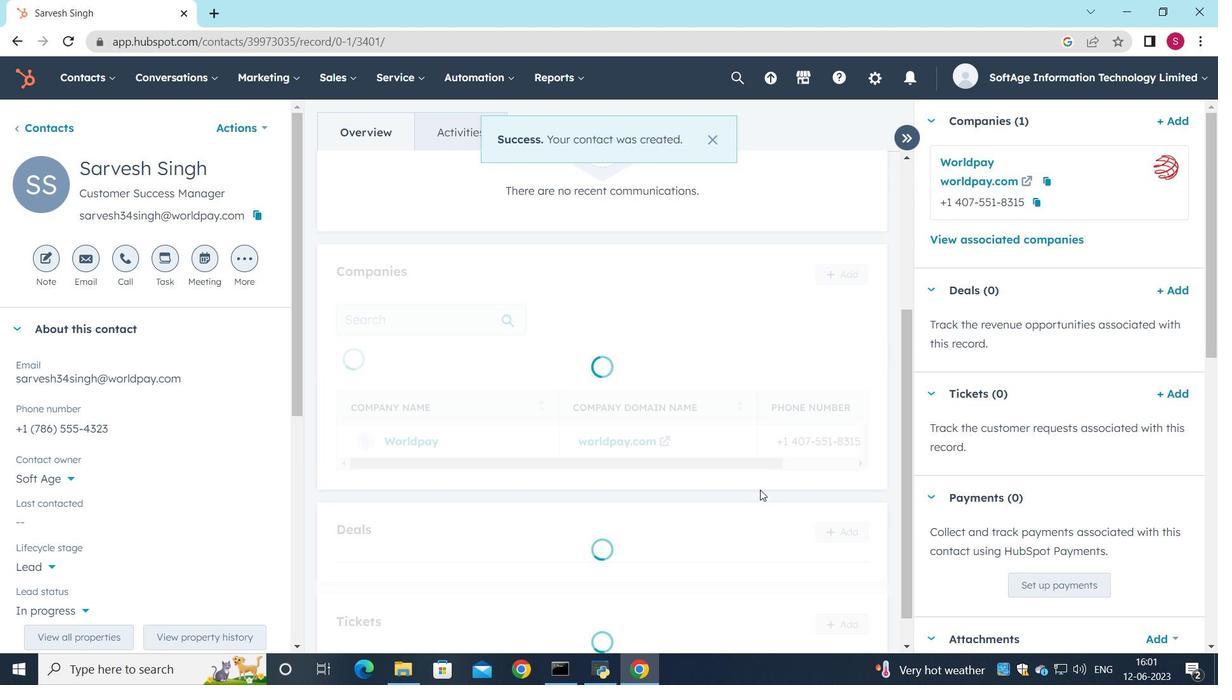 
